 Task: Find connections with filter location Rājpura with filter topic #startupswith filter profile language Potuguese with filter current company Allstate India with filter school National Institute of Technology Karnataka with filter industry Photography with filter service category Commercial Real Estate with filter keywords title Barista
Action: Mouse moved to (553, 55)
Screenshot: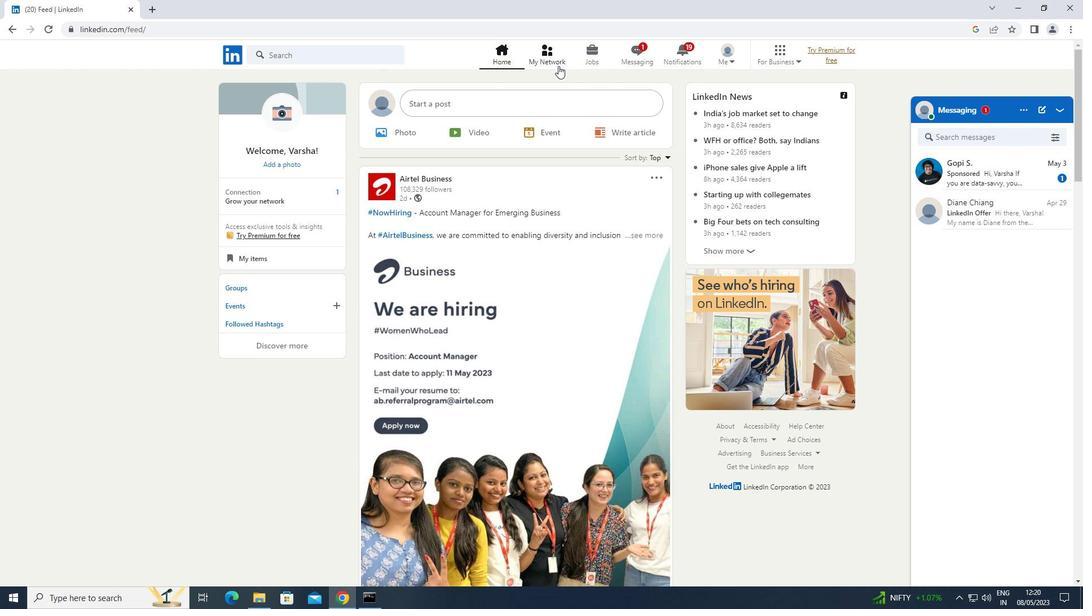 
Action: Mouse pressed left at (553, 55)
Screenshot: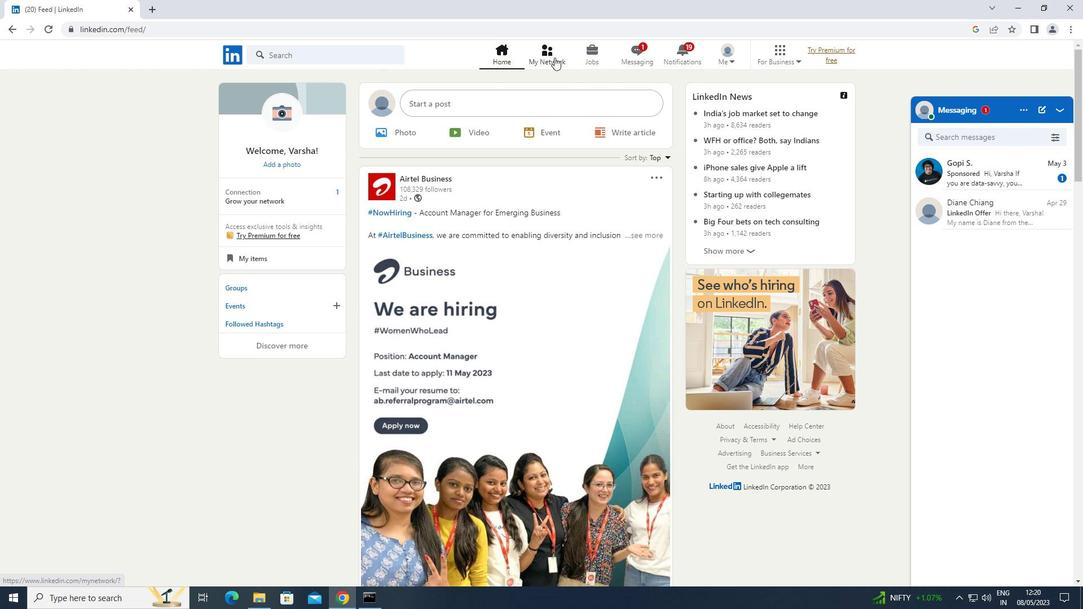 
Action: Mouse moved to (494, 54)
Screenshot: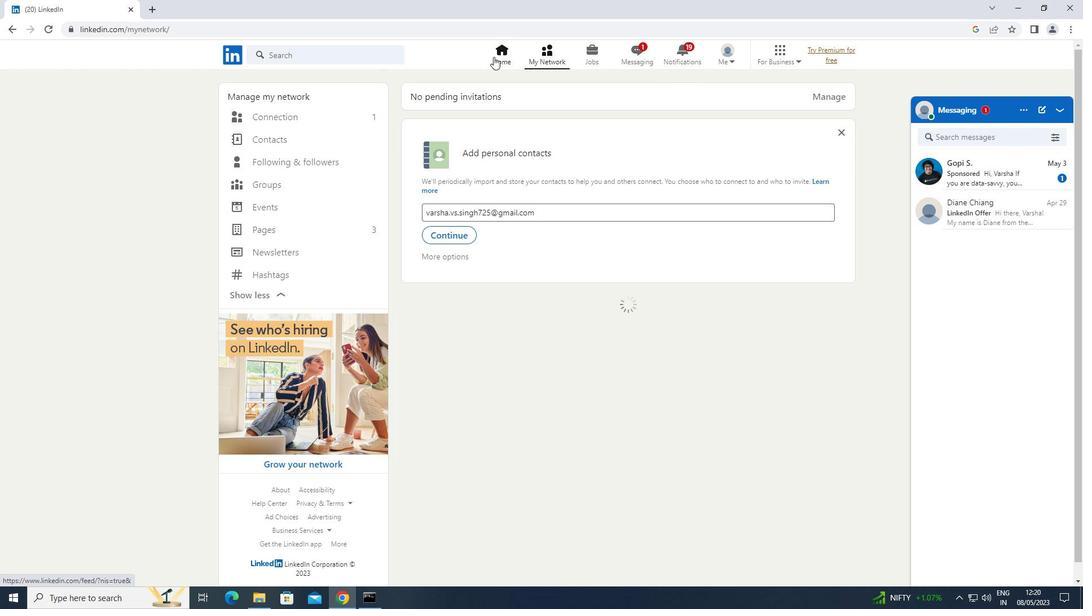 
Action: Mouse pressed left at (494, 54)
Screenshot: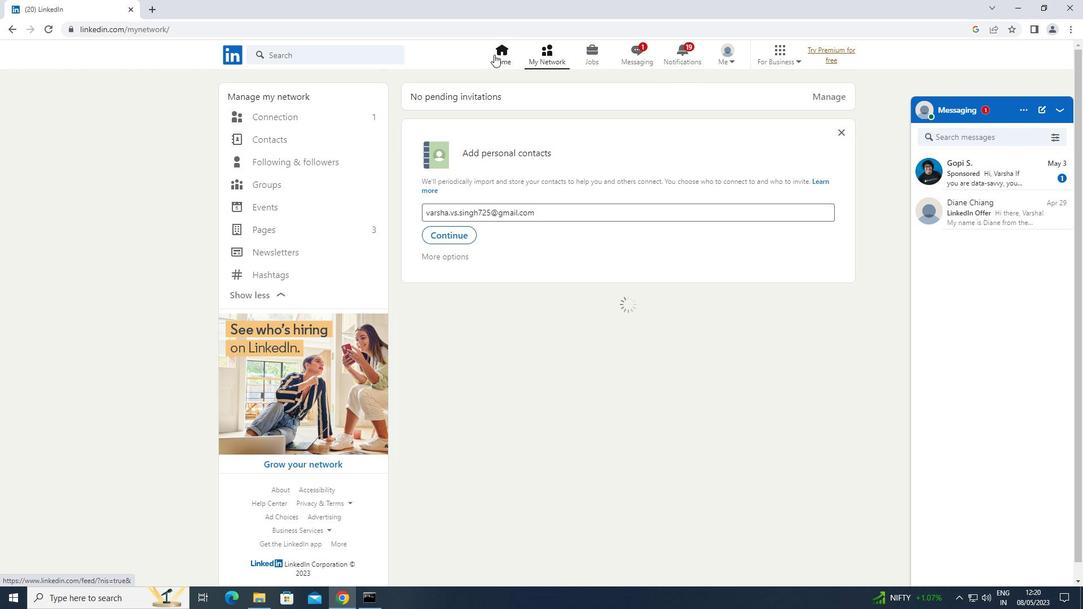 
Action: Mouse moved to (544, 54)
Screenshot: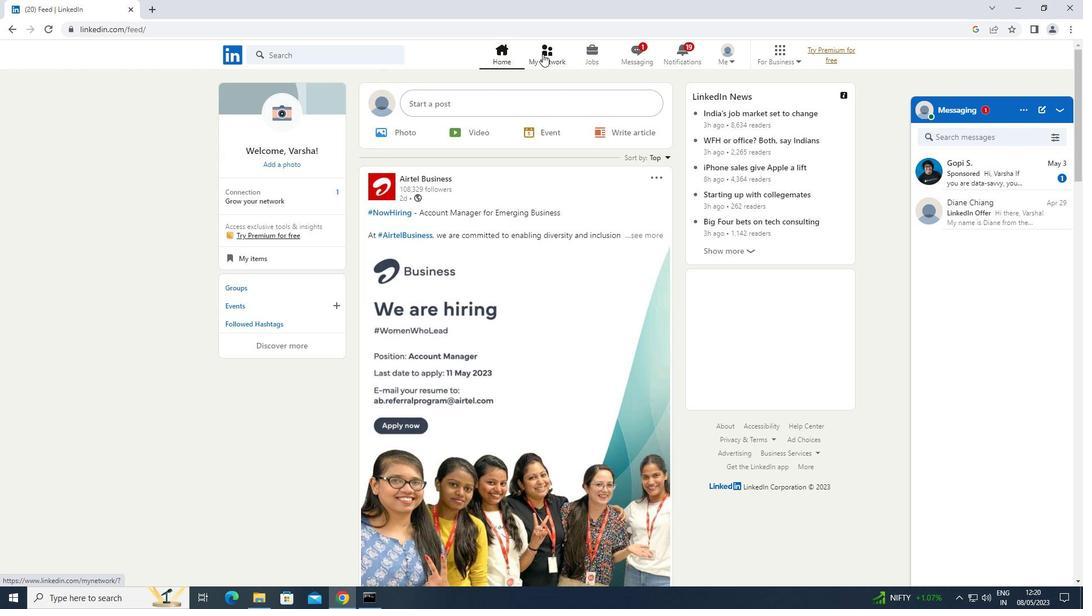 
Action: Mouse pressed left at (544, 54)
Screenshot: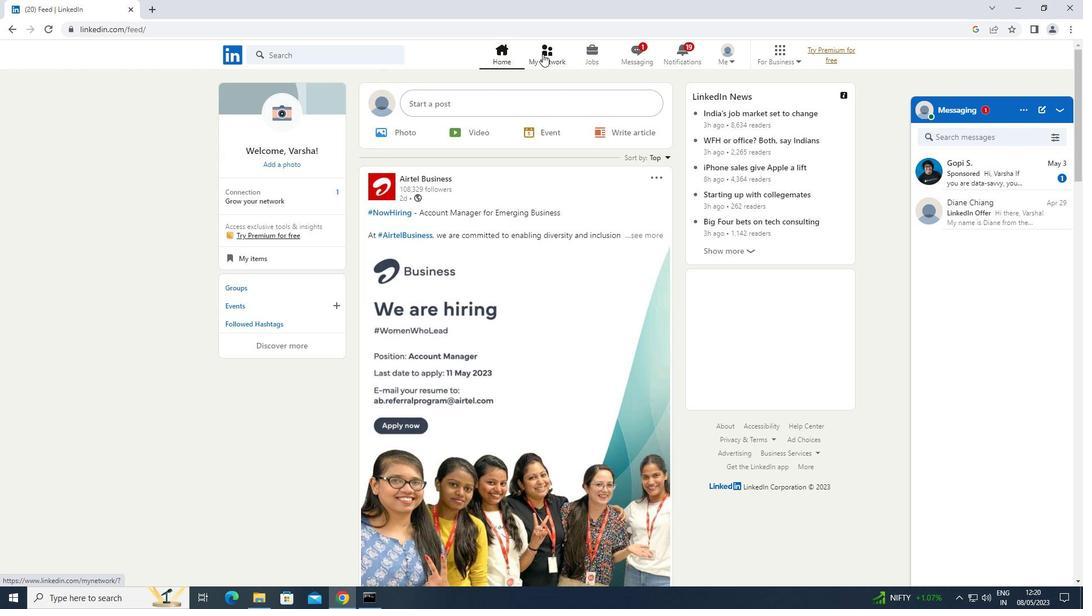 
Action: Mouse moved to (303, 119)
Screenshot: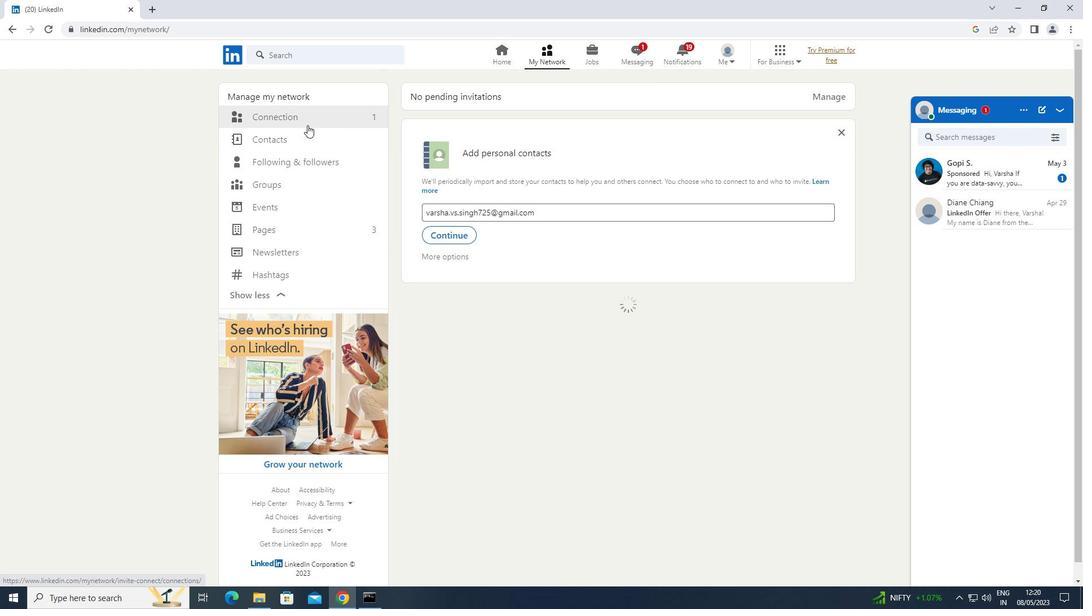 
Action: Mouse pressed left at (303, 119)
Screenshot: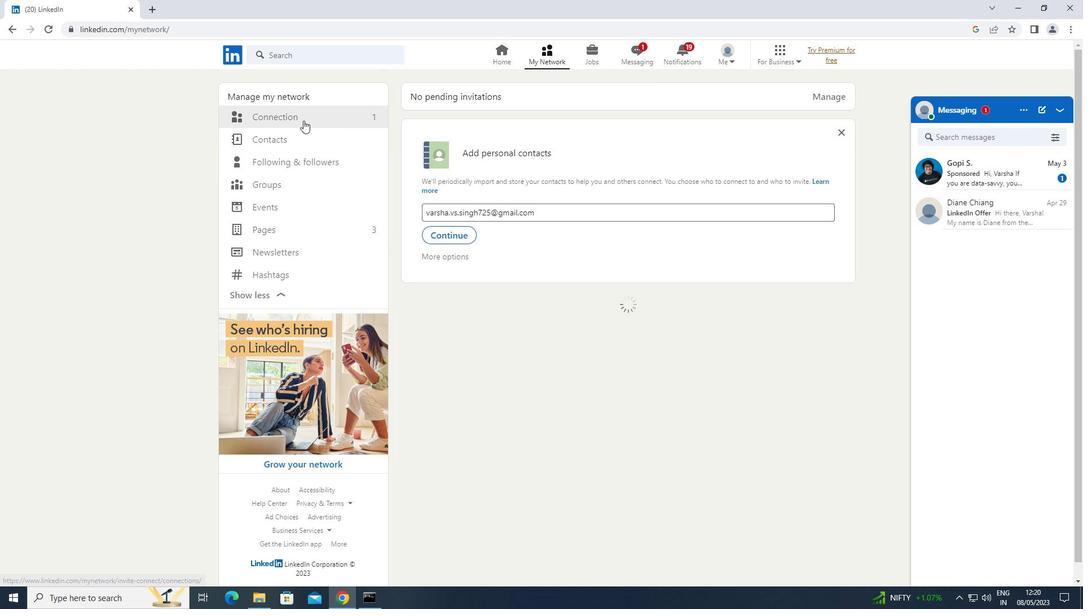 
Action: Mouse moved to (641, 116)
Screenshot: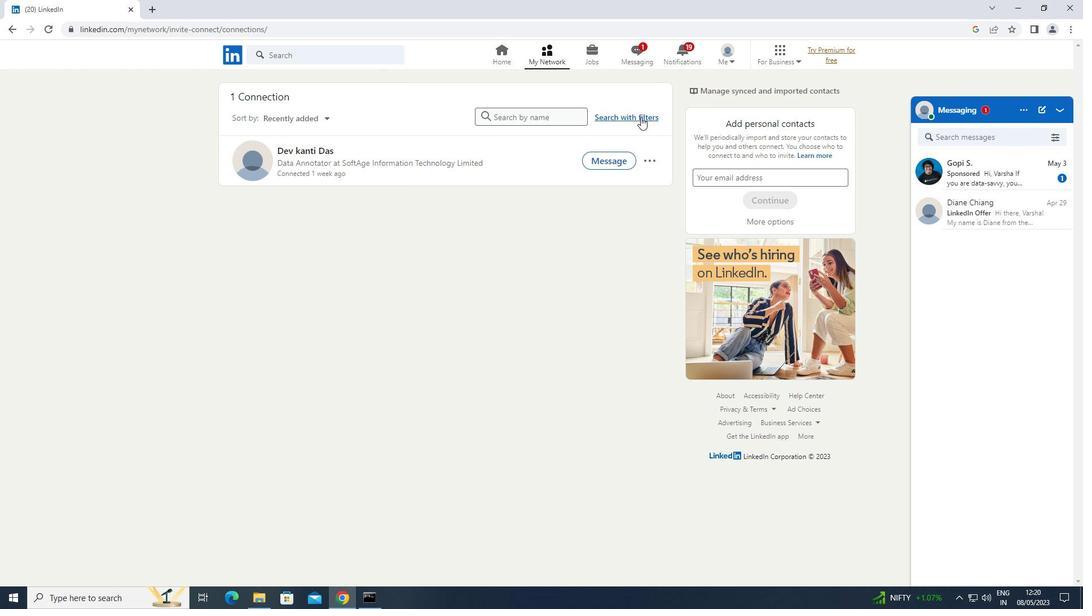 
Action: Mouse pressed left at (641, 116)
Screenshot: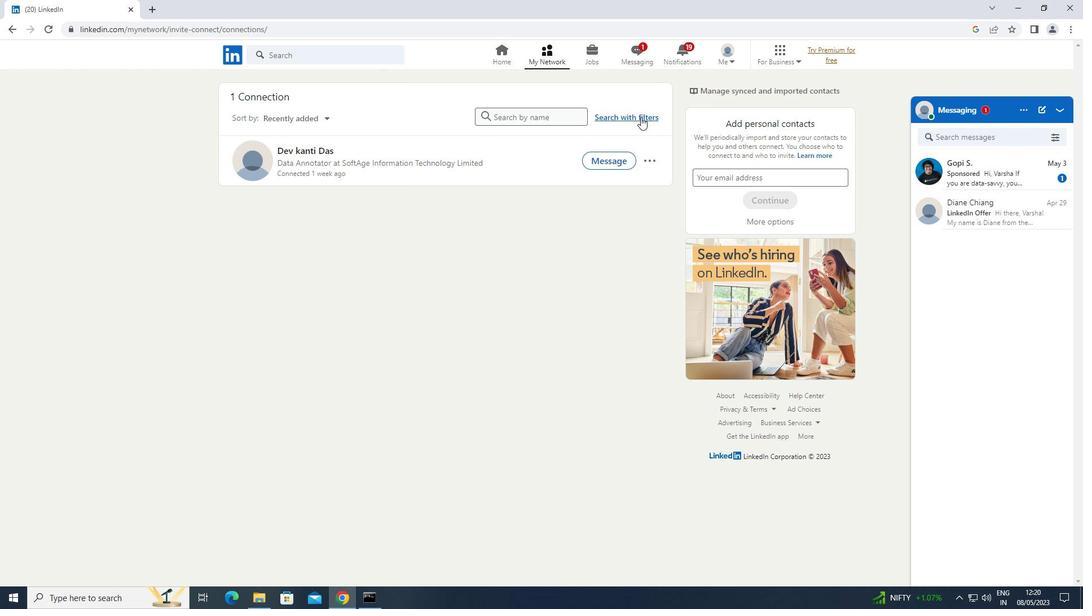 
Action: Mouse moved to (581, 86)
Screenshot: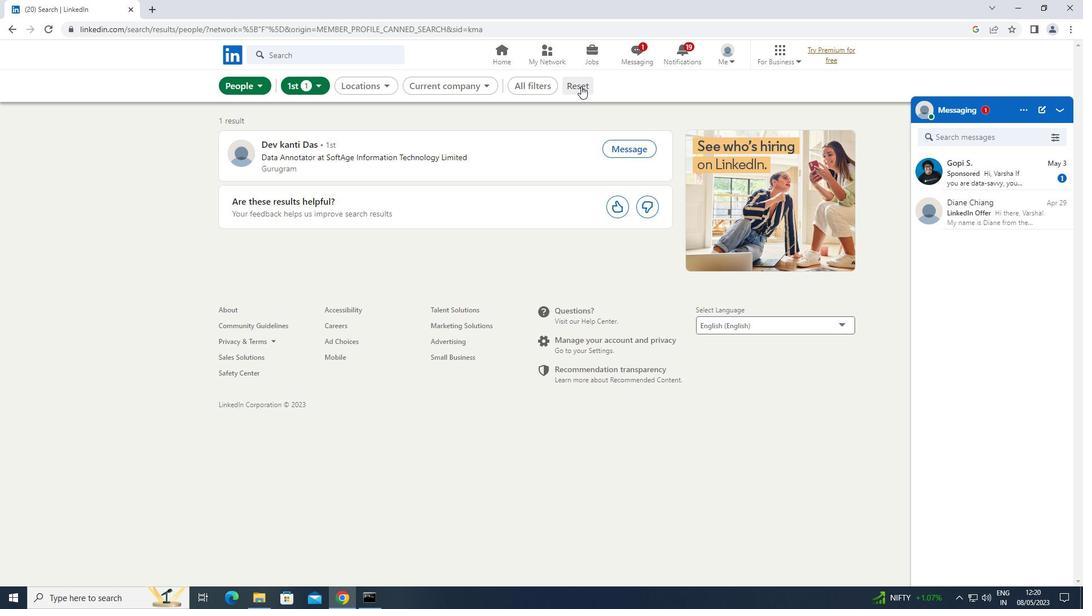 
Action: Mouse pressed left at (581, 86)
Screenshot: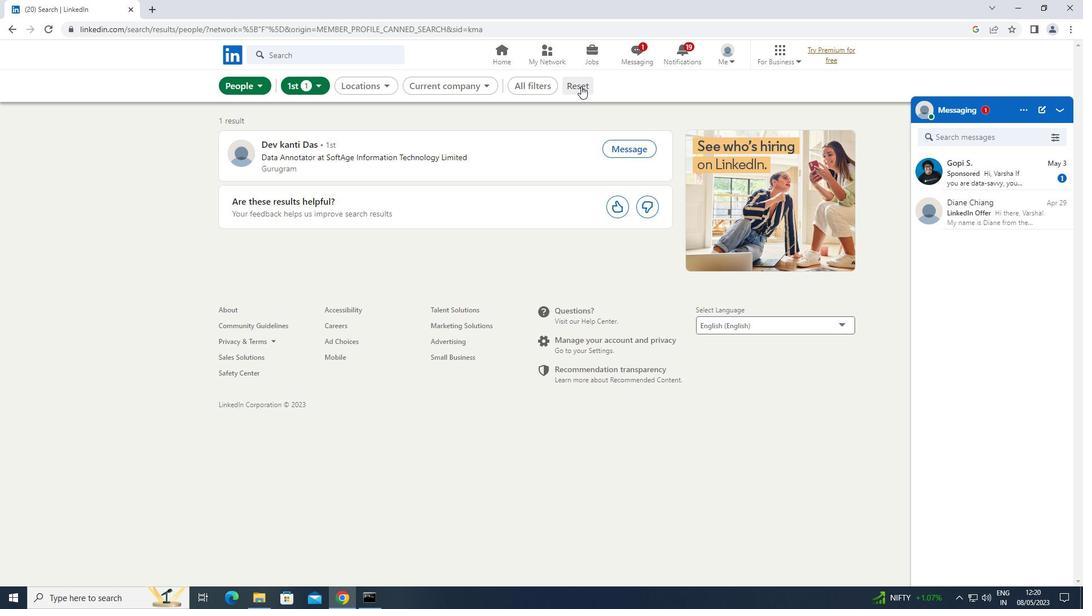 
Action: Mouse moved to (571, 85)
Screenshot: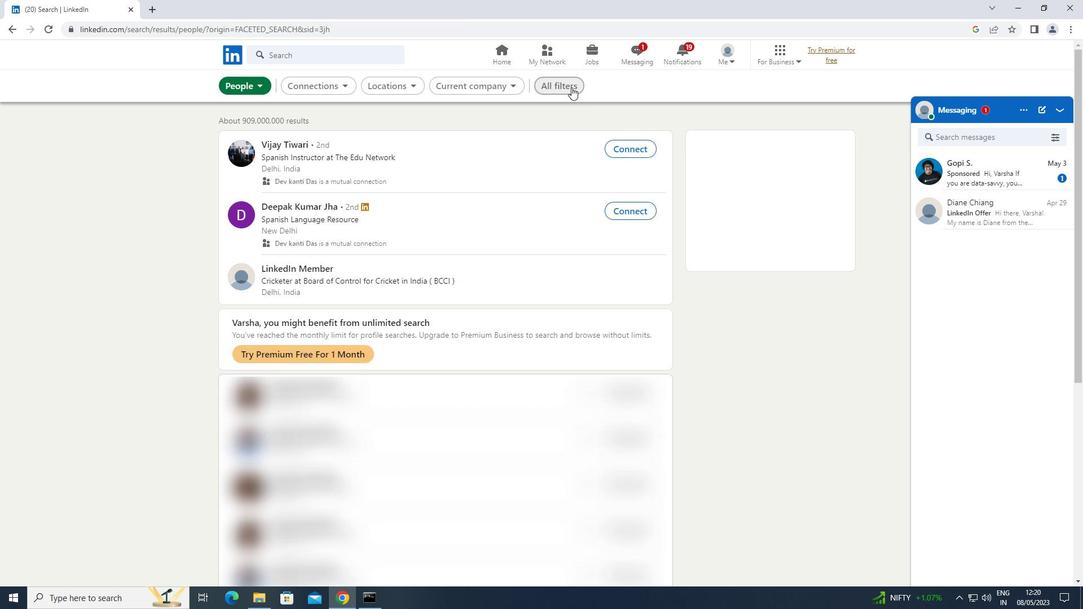 
Action: Mouse pressed left at (571, 85)
Screenshot: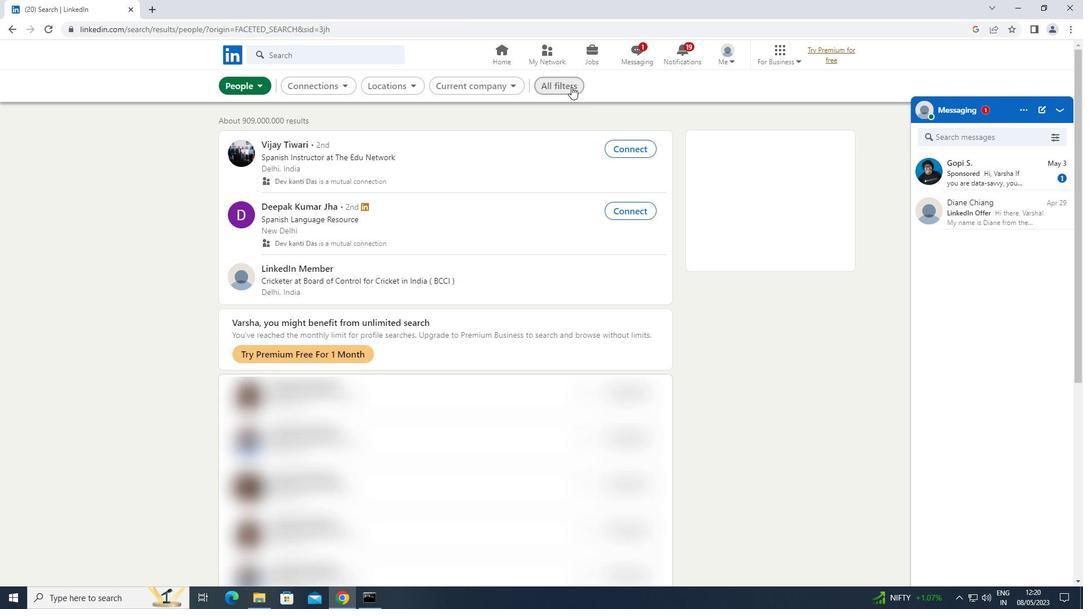 
Action: Mouse moved to (921, 315)
Screenshot: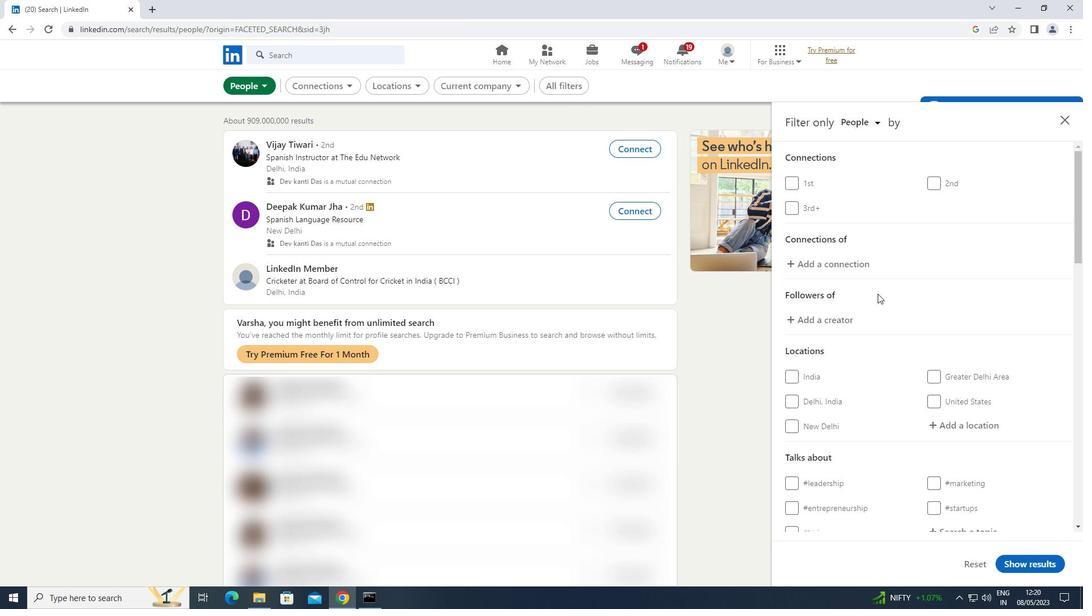 
Action: Mouse scrolled (921, 314) with delta (0, 0)
Screenshot: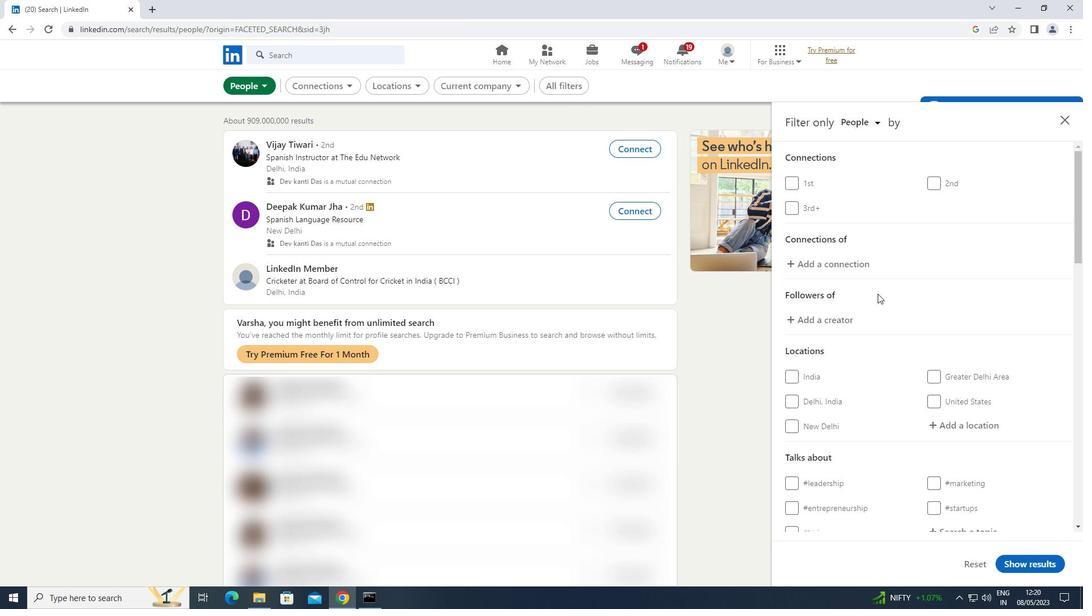 
Action: Mouse moved to (923, 318)
Screenshot: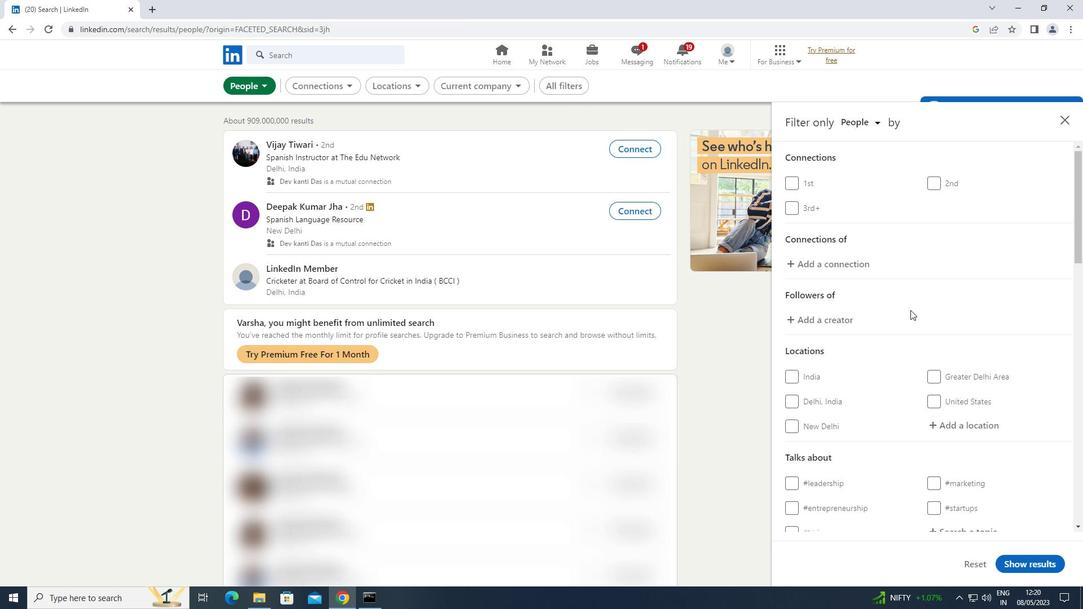 
Action: Mouse scrolled (923, 317) with delta (0, 0)
Screenshot: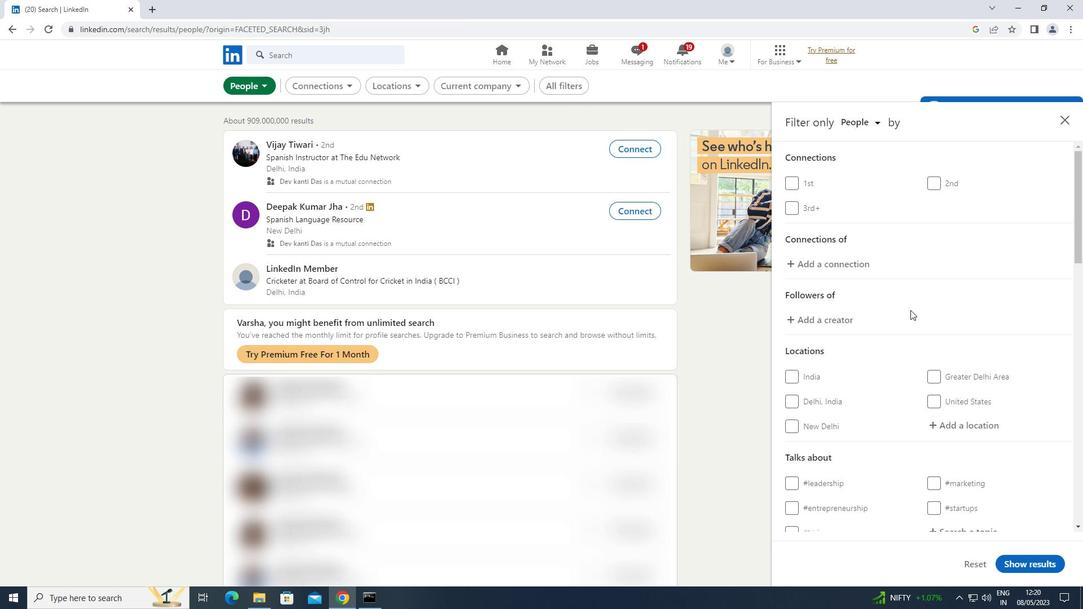 
Action: Mouse moved to (970, 312)
Screenshot: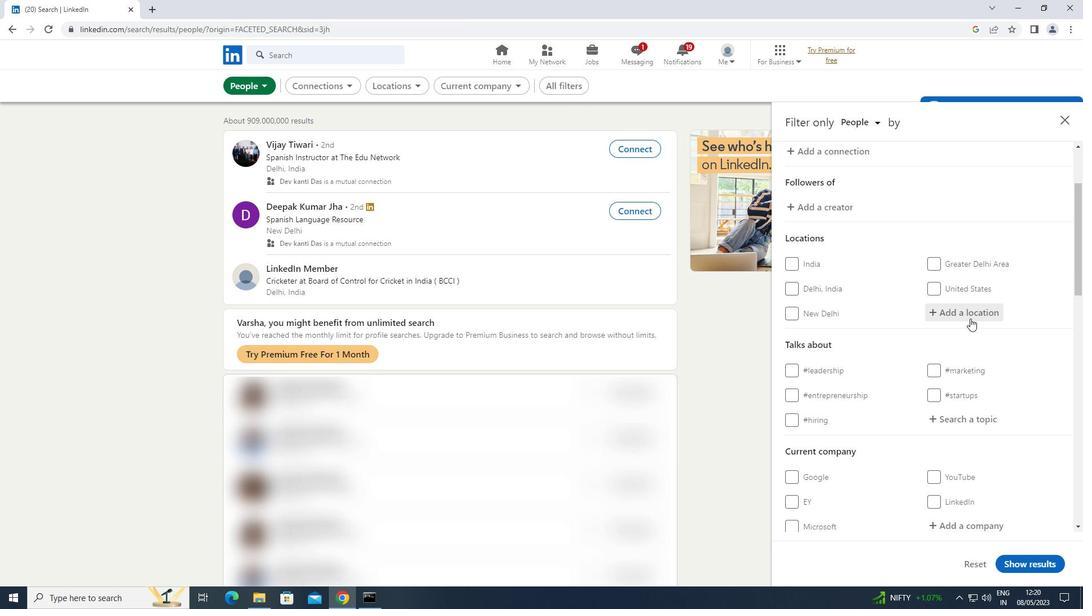 
Action: Mouse pressed left at (970, 312)
Screenshot: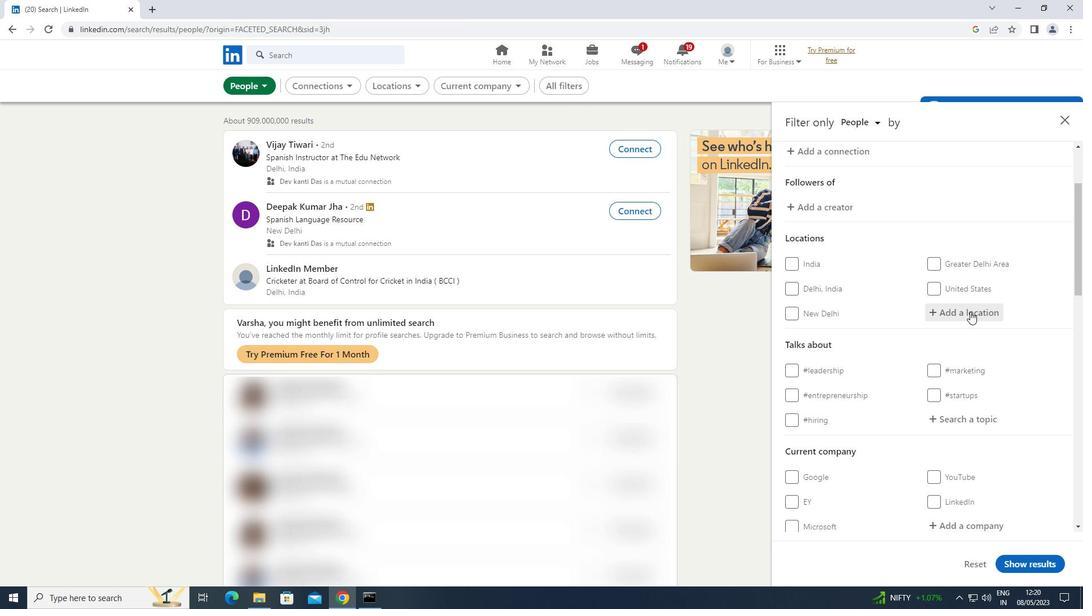 
Action: Key pressed <Key.shift>RAJPURA
Screenshot: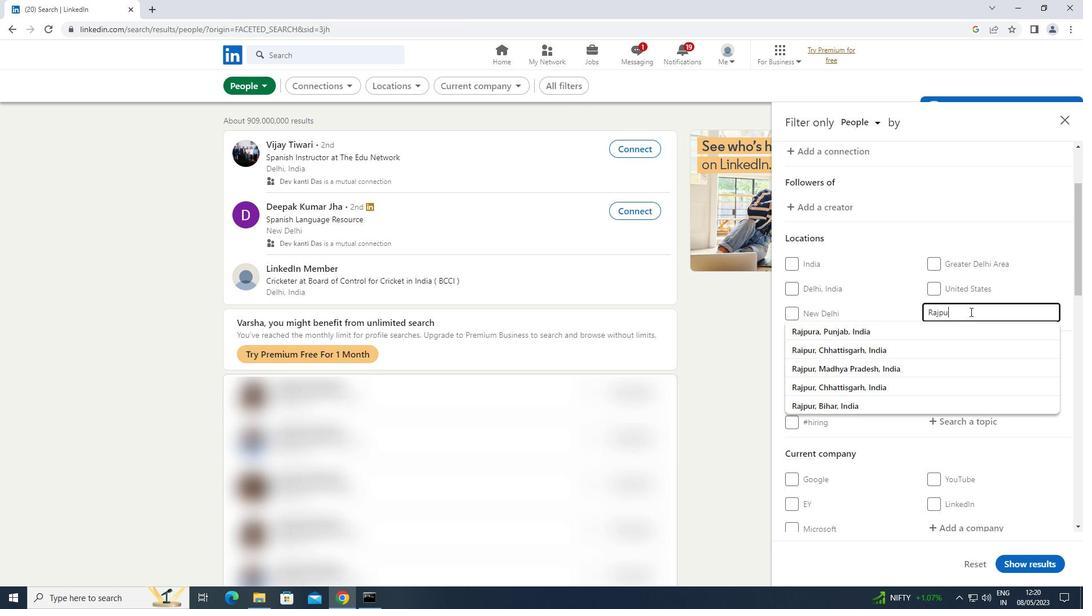 
Action: Mouse moved to (940, 424)
Screenshot: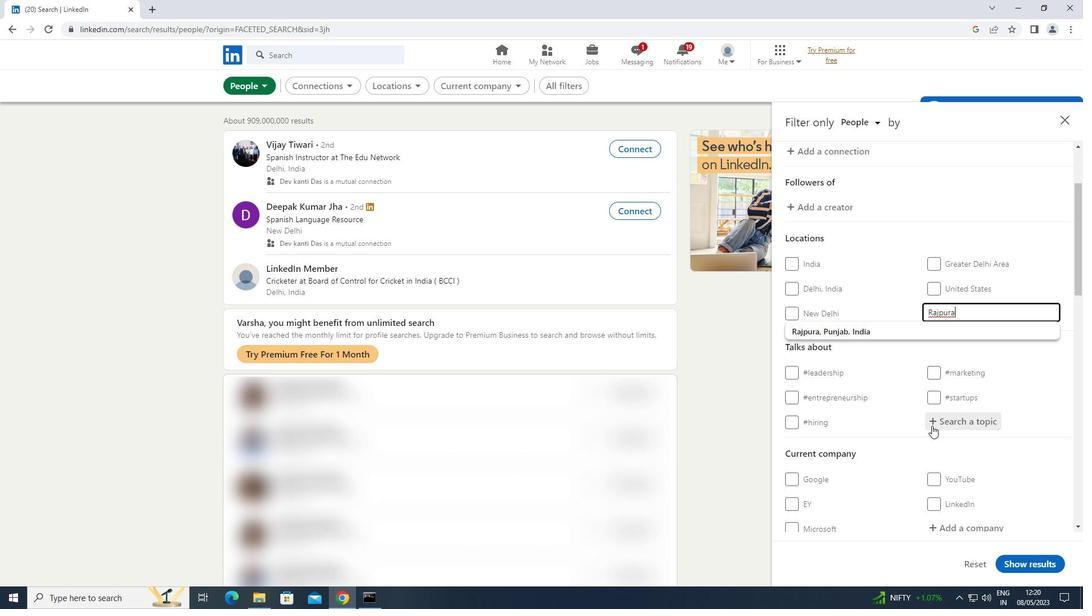 
Action: Mouse pressed left at (940, 424)
Screenshot: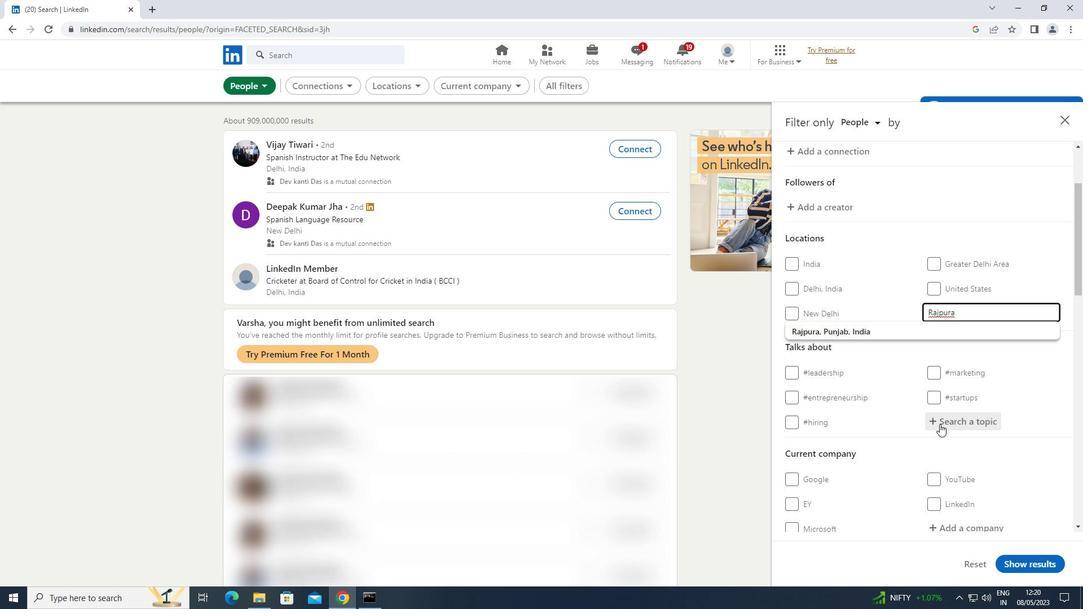 
Action: Key pressed STARTUPS
Screenshot: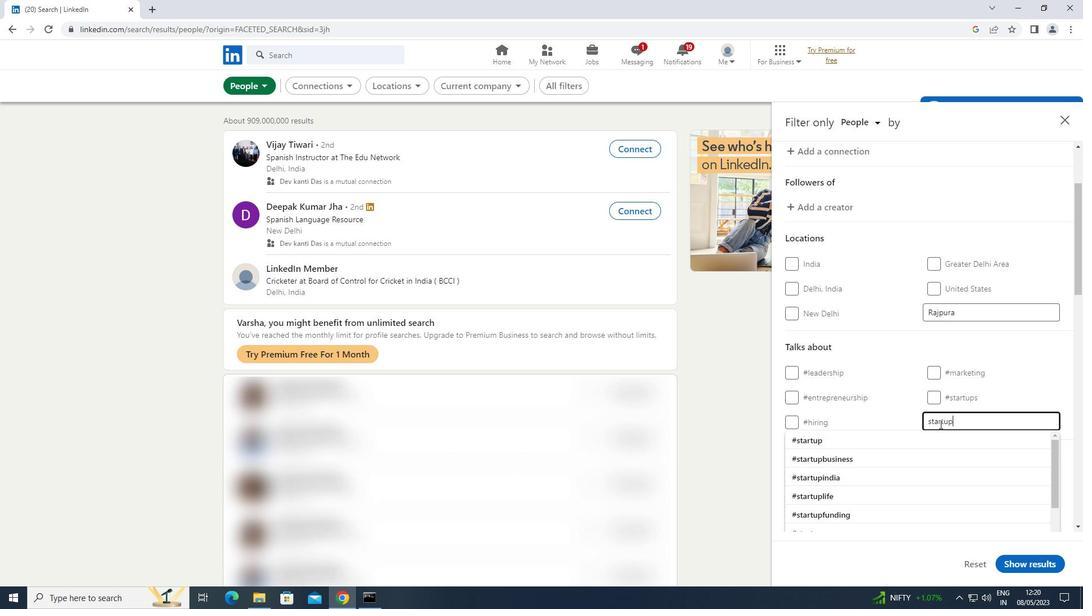 
Action: Mouse moved to (807, 434)
Screenshot: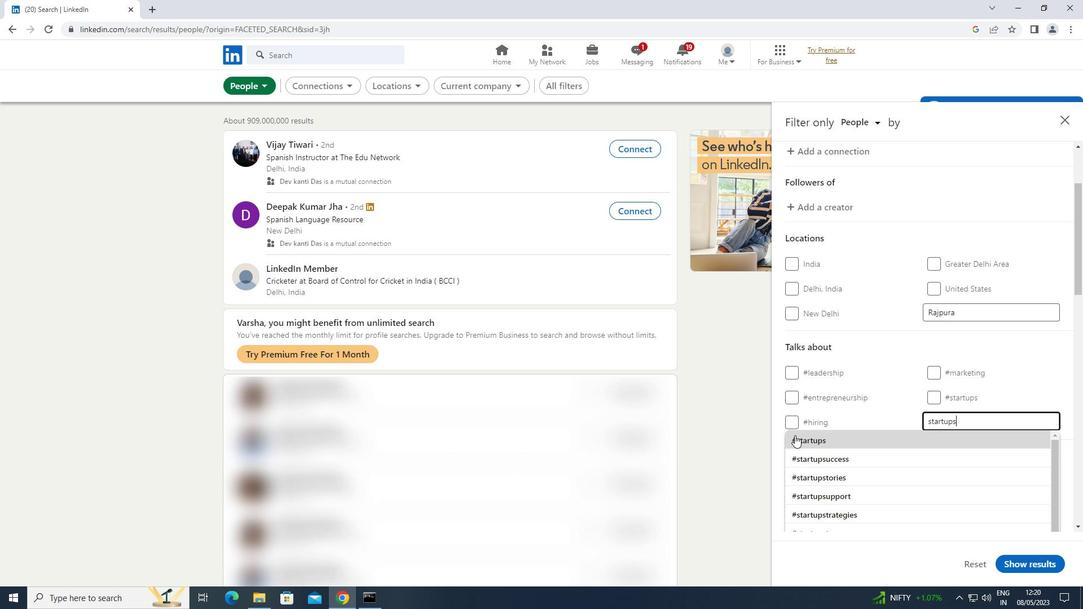 
Action: Mouse pressed left at (807, 434)
Screenshot: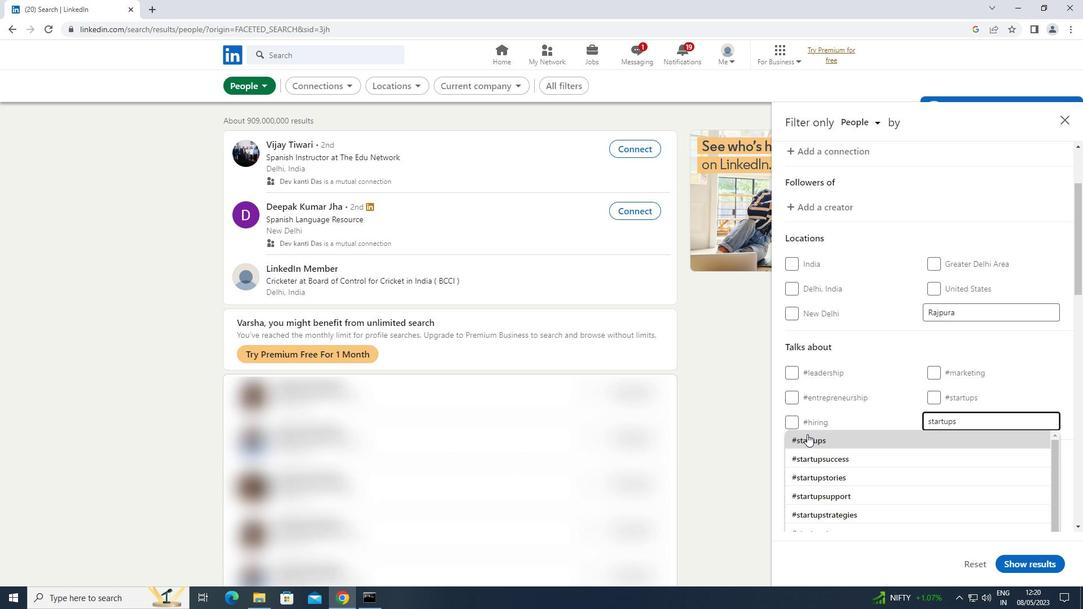 
Action: Mouse moved to (852, 454)
Screenshot: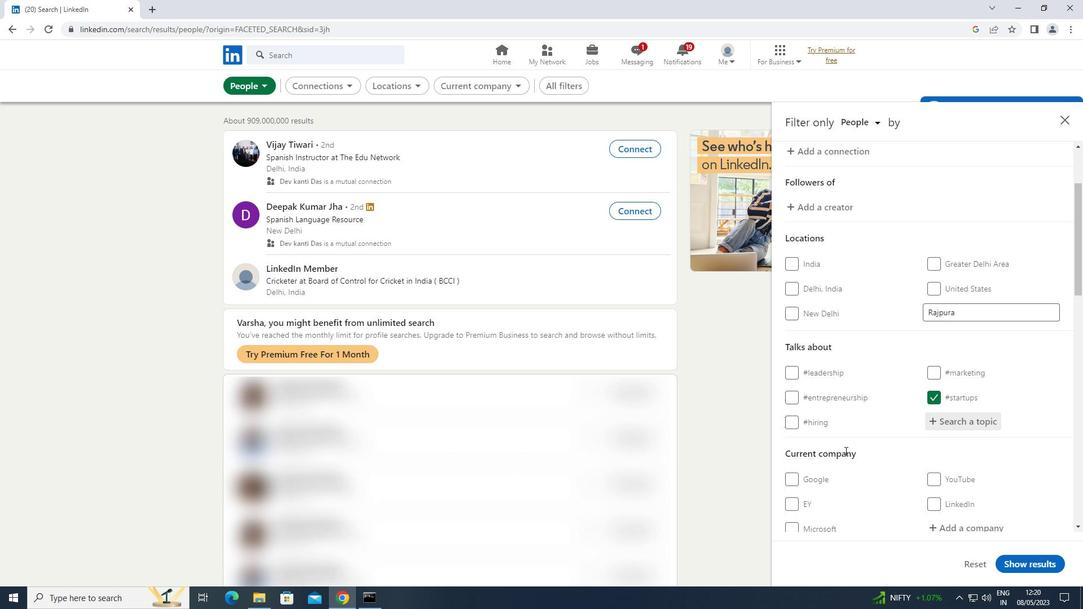 
Action: Mouse scrolled (852, 453) with delta (0, 0)
Screenshot: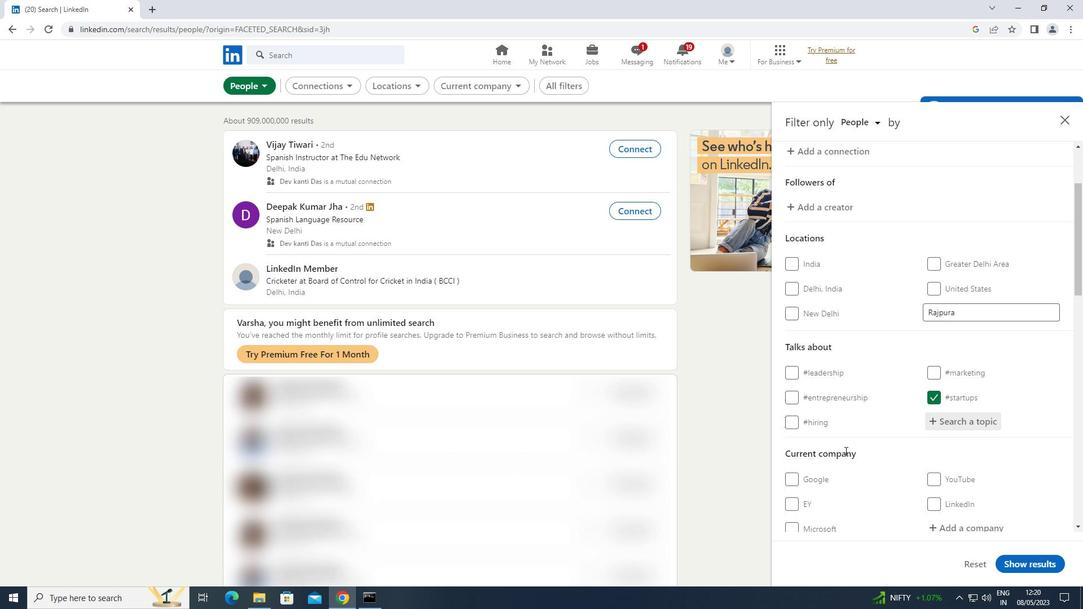 
Action: Mouse moved to (852, 454)
Screenshot: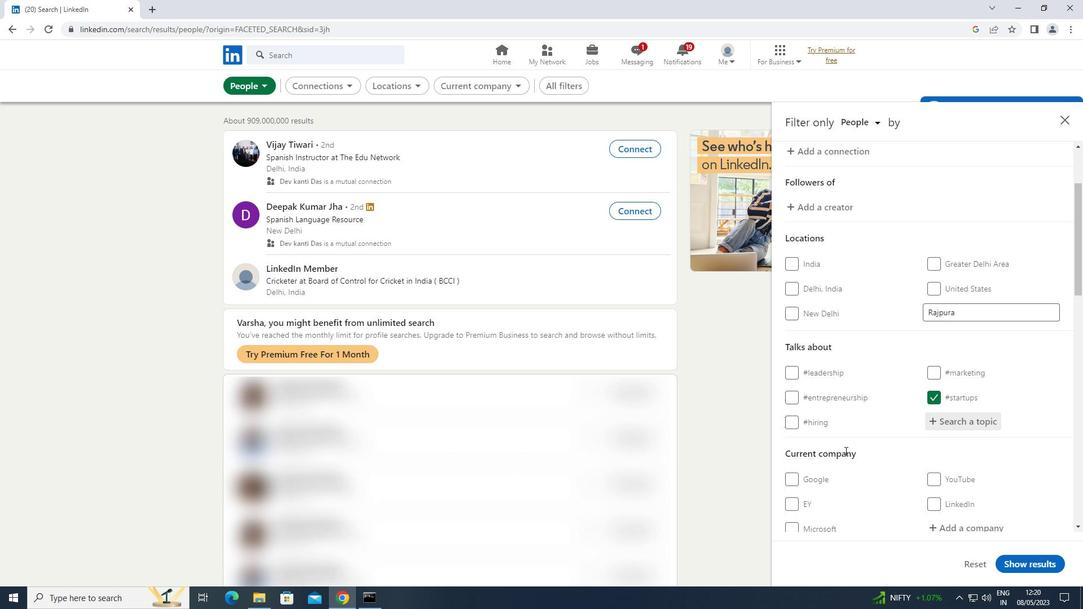 
Action: Mouse scrolled (852, 453) with delta (0, 0)
Screenshot: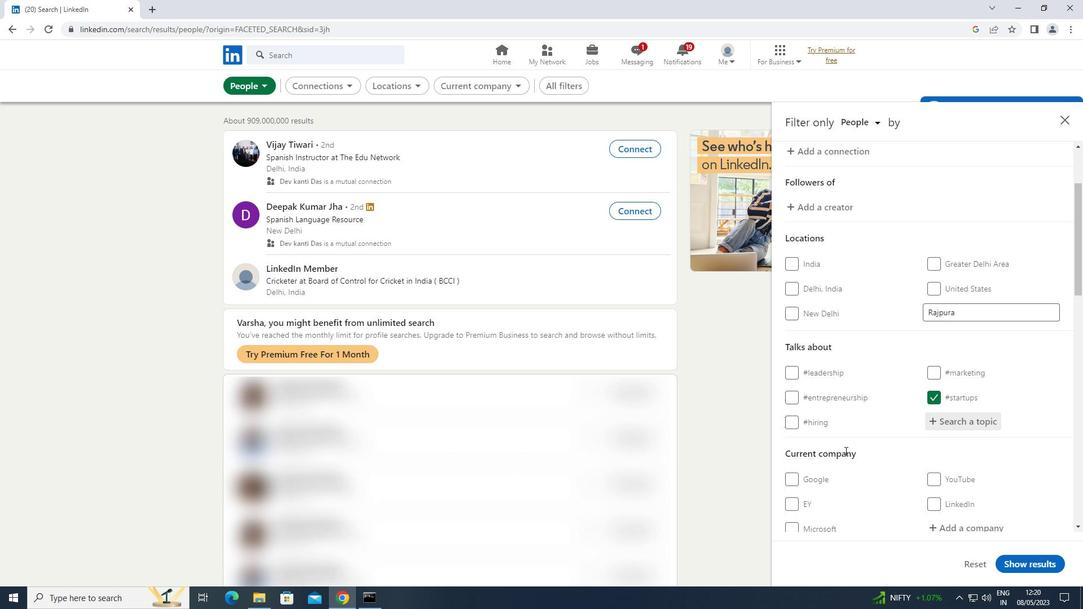 
Action: Mouse moved to (852, 454)
Screenshot: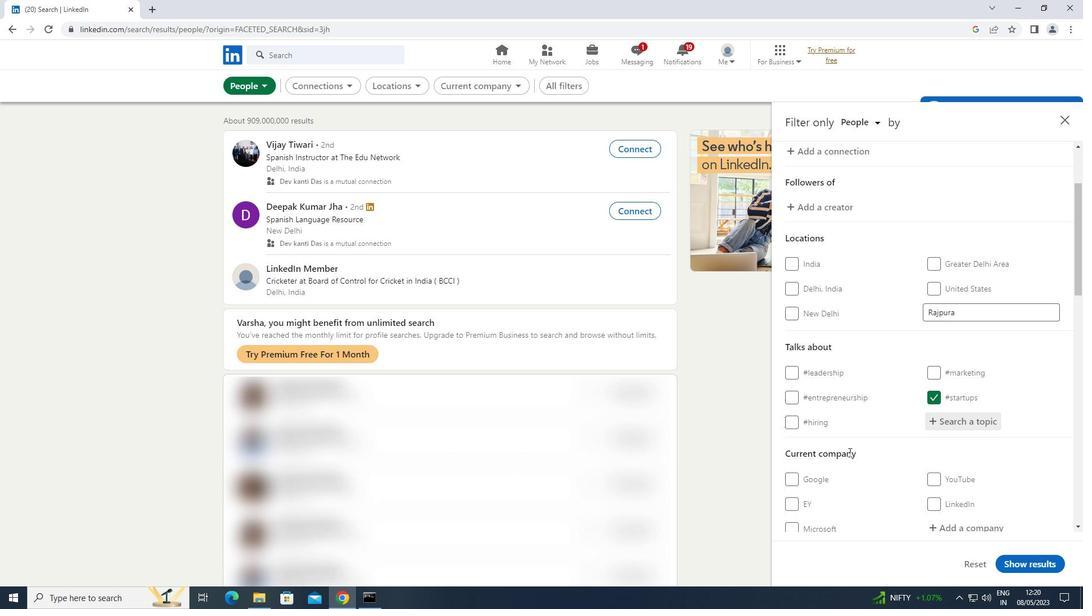 
Action: Mouse scrolled (852, 454) with delta (0, 0)
Screenshot: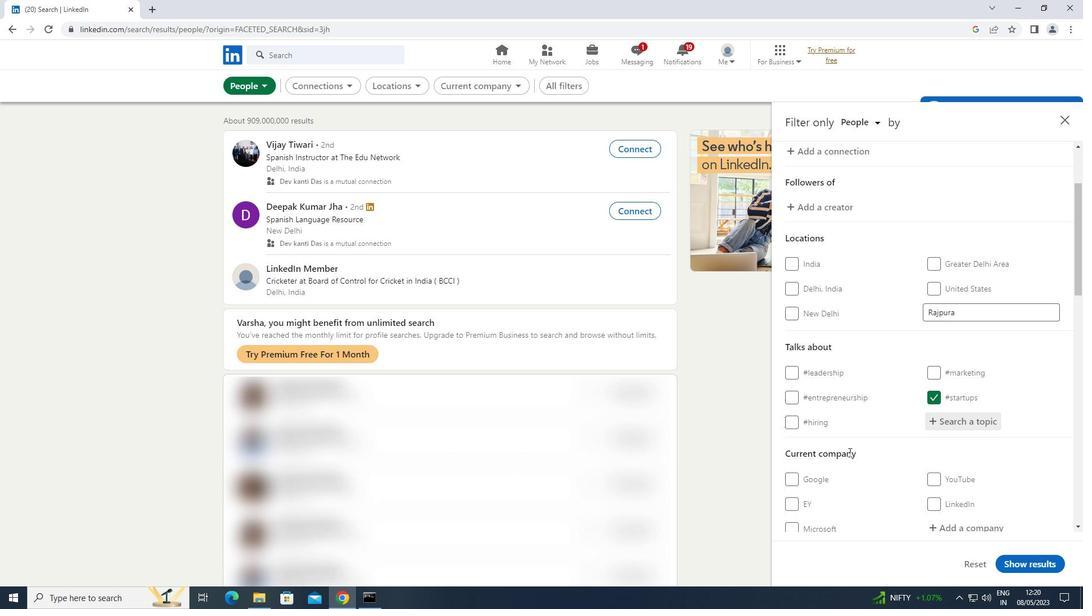
Action: Mouse scrolled (852, 454) with delta (0, 0)
Screenshot: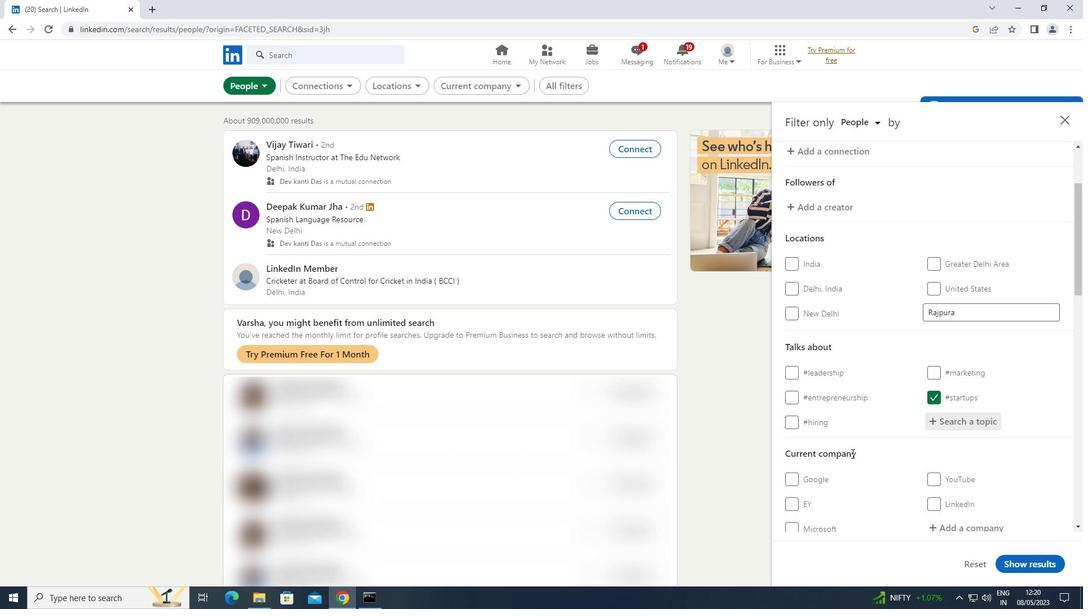 
Action: Mouse scrolled (852, 454) with delta (0, 0)
Screenshot: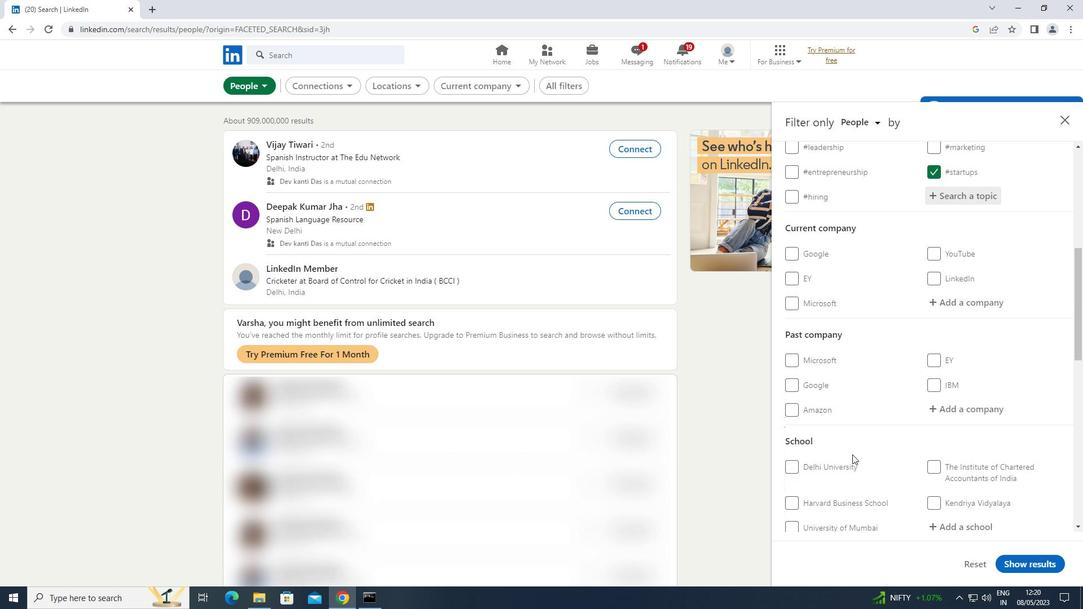 
Action: Mouse scrolled (852, 454) with delta (0, 0)
Screenshot: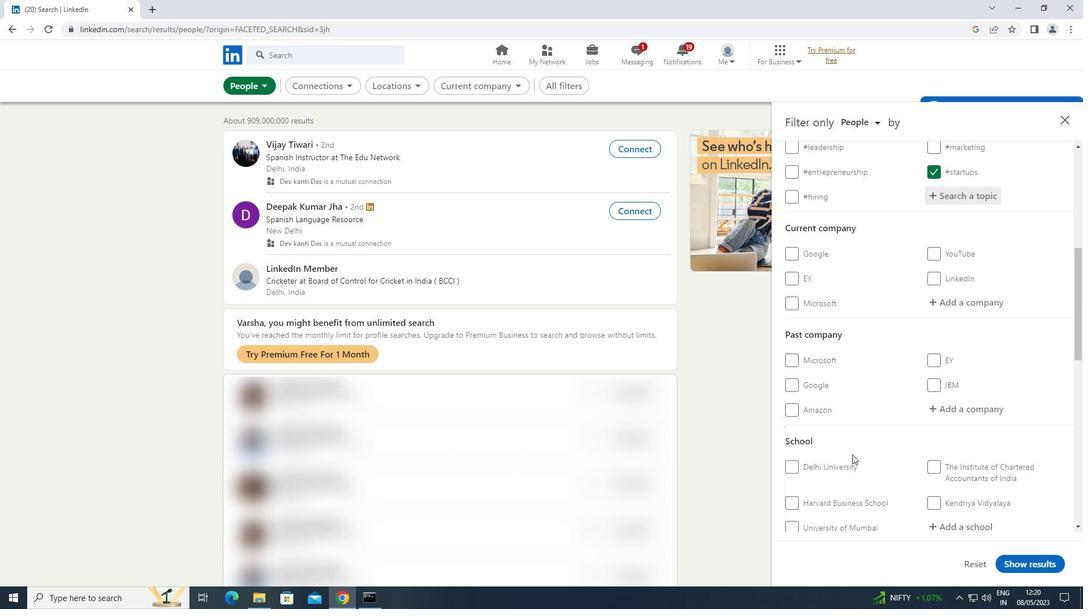 
Action: Mouse scrolled (852, 454) with delta (0, 0)
Screenshot: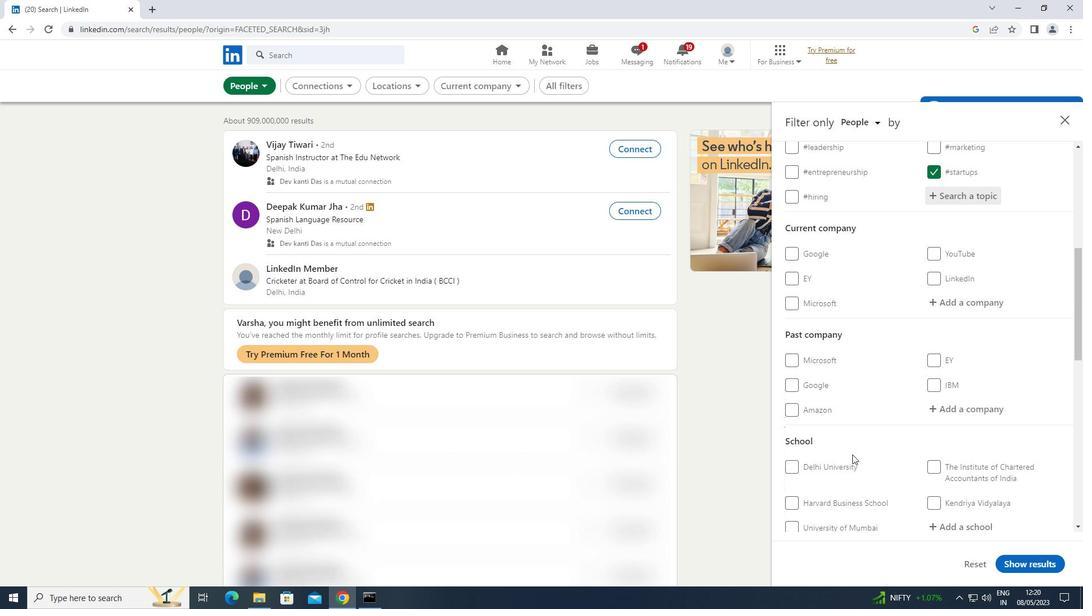 
Action: Mouse moved to (993, 503)
Screenshot: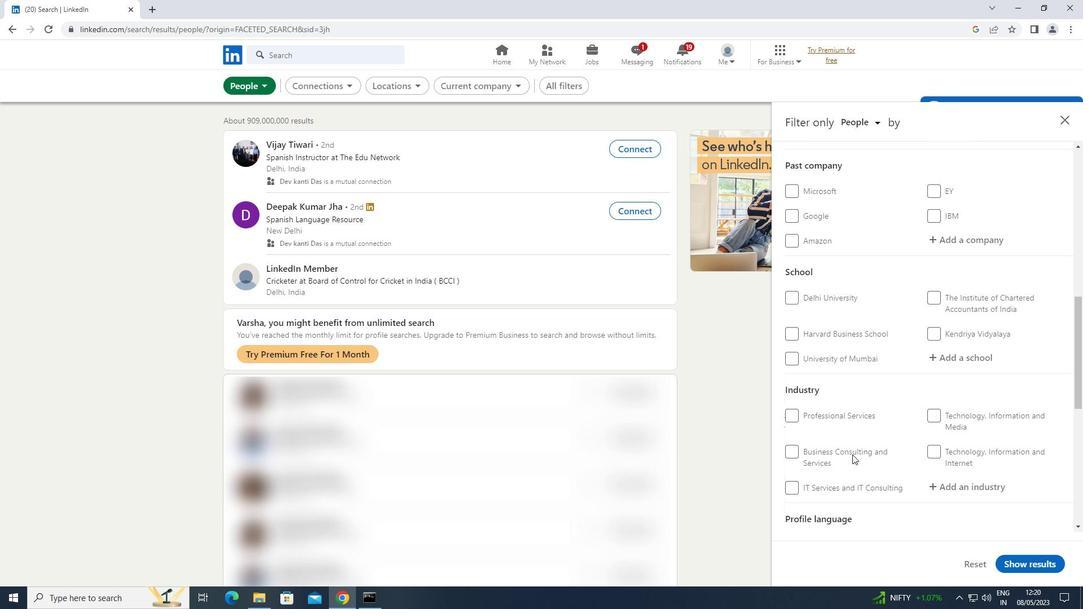
Action: Mouse scrolled (993, 503) with delta (0, 0)
Screenshot: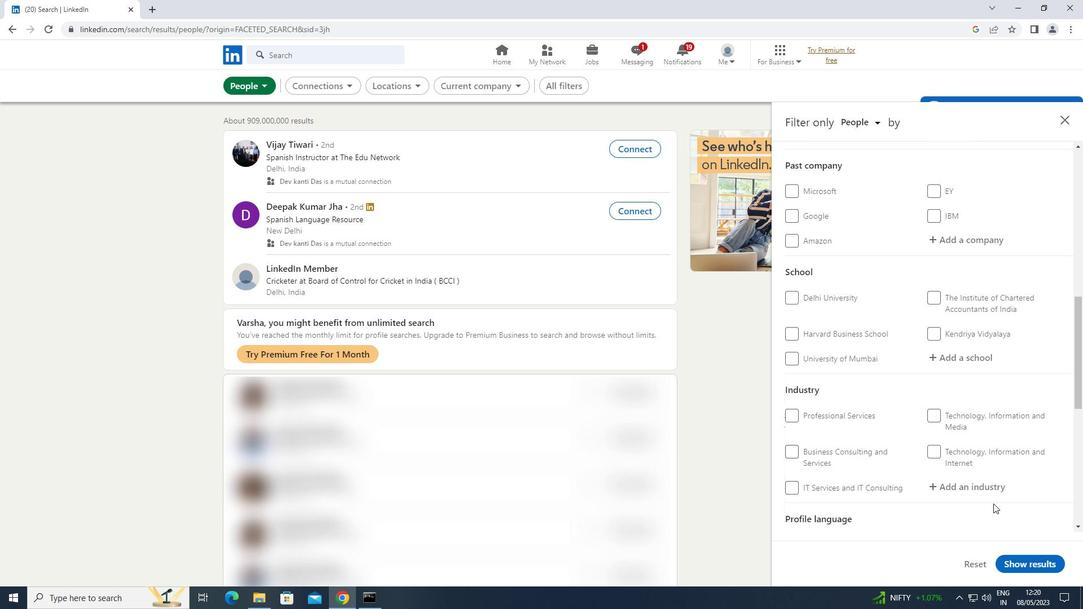 
Action: Mouse scrolled (993, 503) with delta (0, 0)
Screenshot: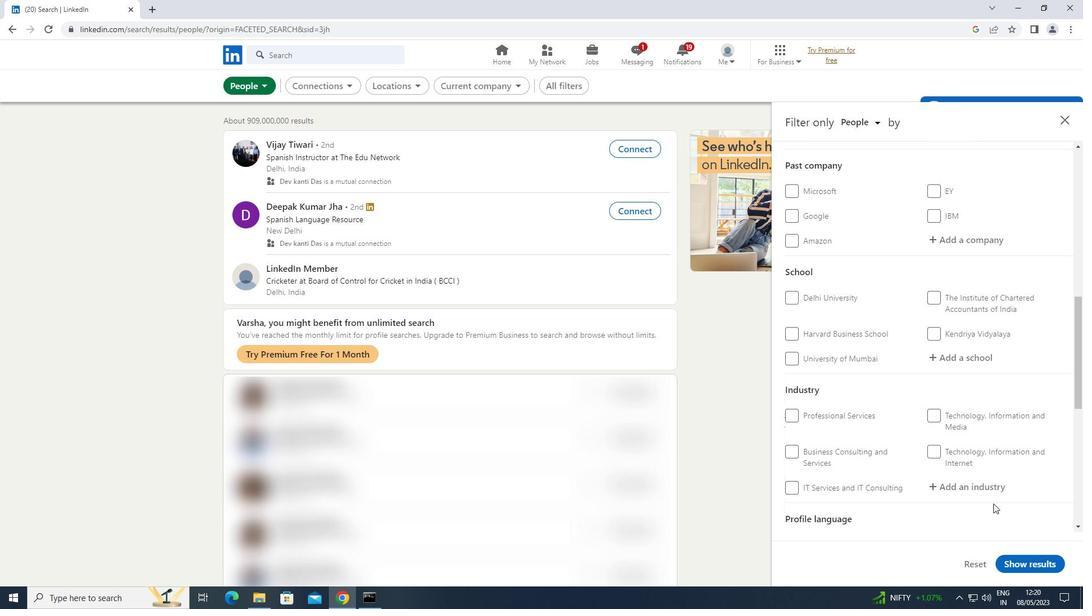 
Action: Mouse moved to (933, 457)
Screenshot: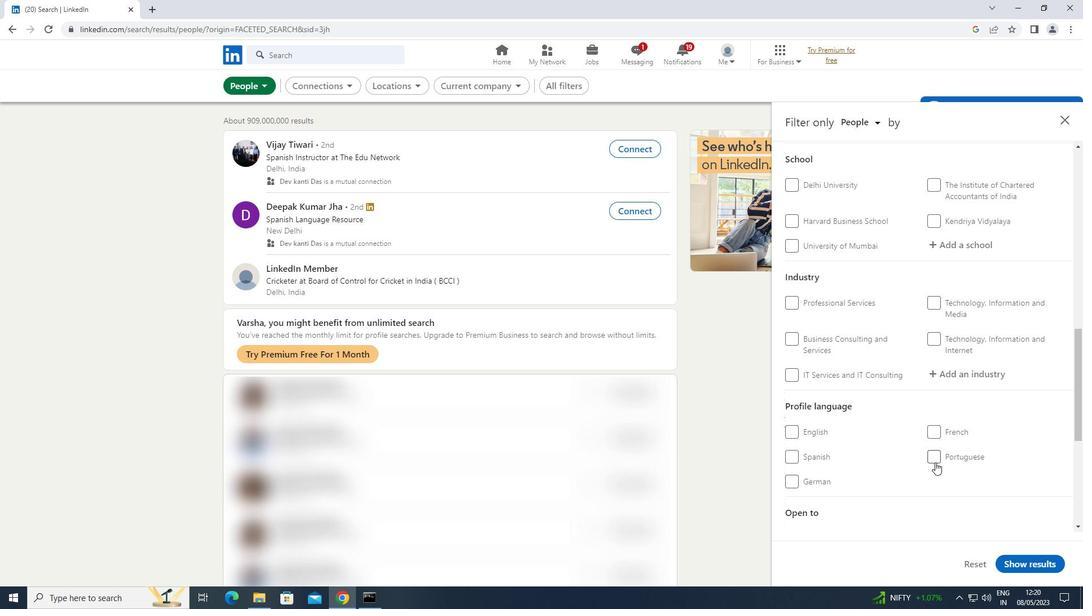 
Action: Mouse pressed left at (933, 457)
Screenshot: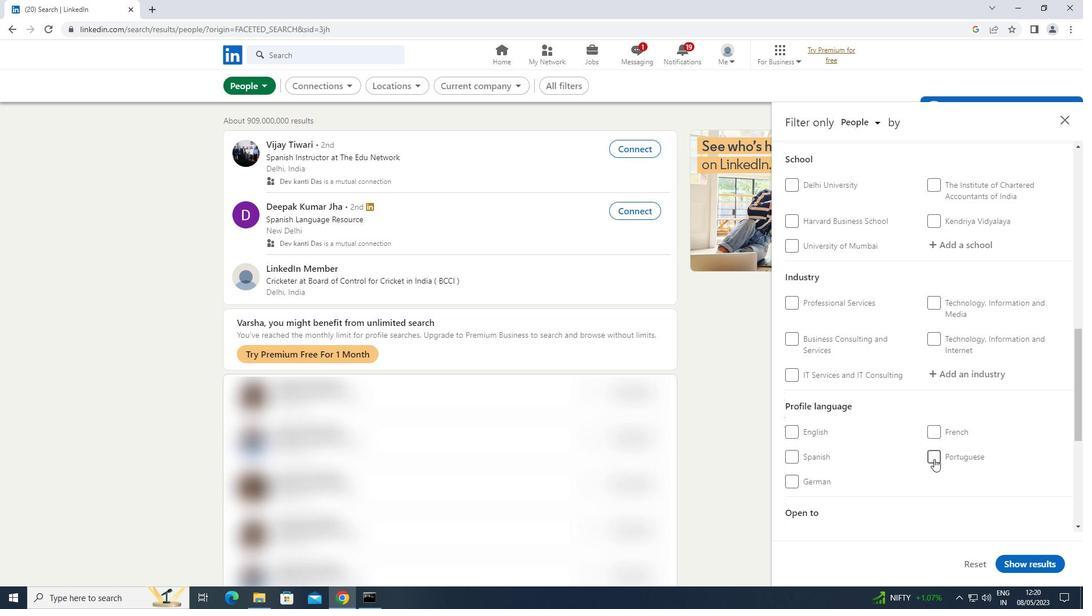 
Action: Mouse moved to (934, 457)
Screenshot: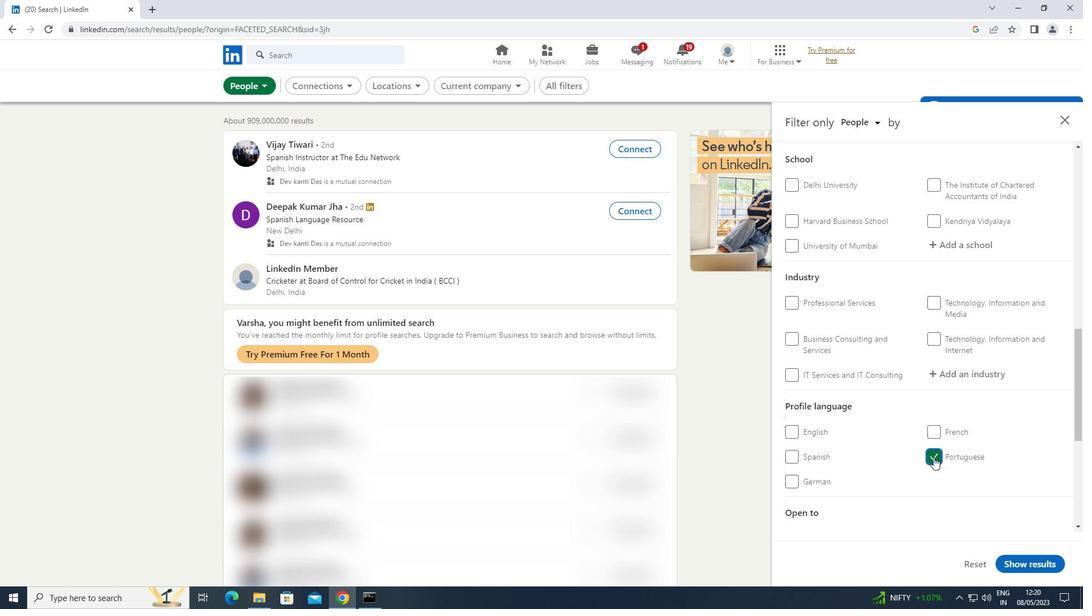 
Action: Mouse scrolled (934, 458) with delta (0, 0)
Screenshot: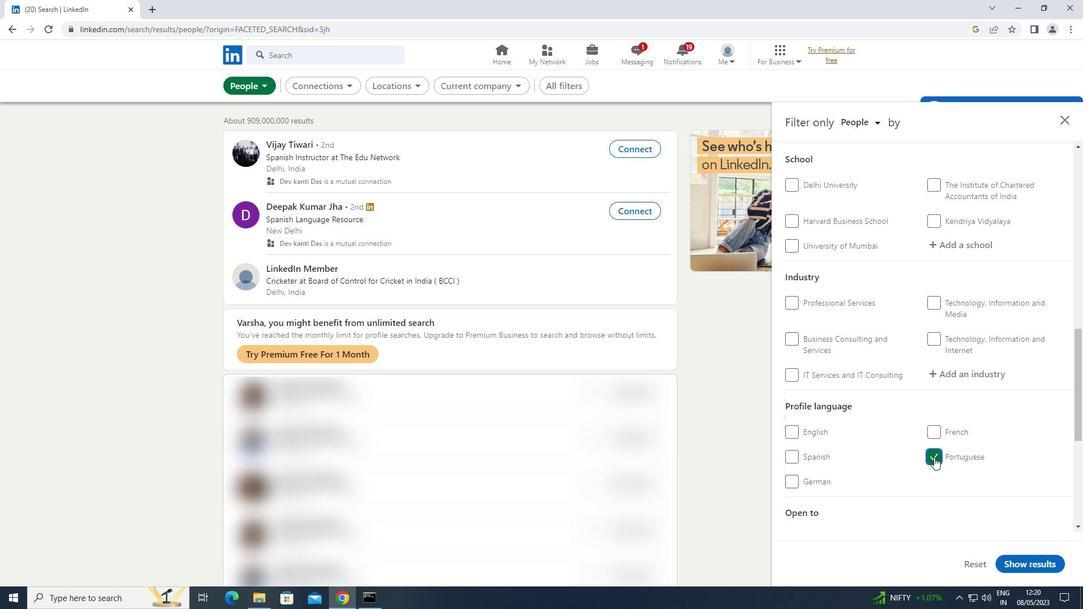 
Action: Mouse scrolled (934, 458) with delta (0, 0)
Screenshot: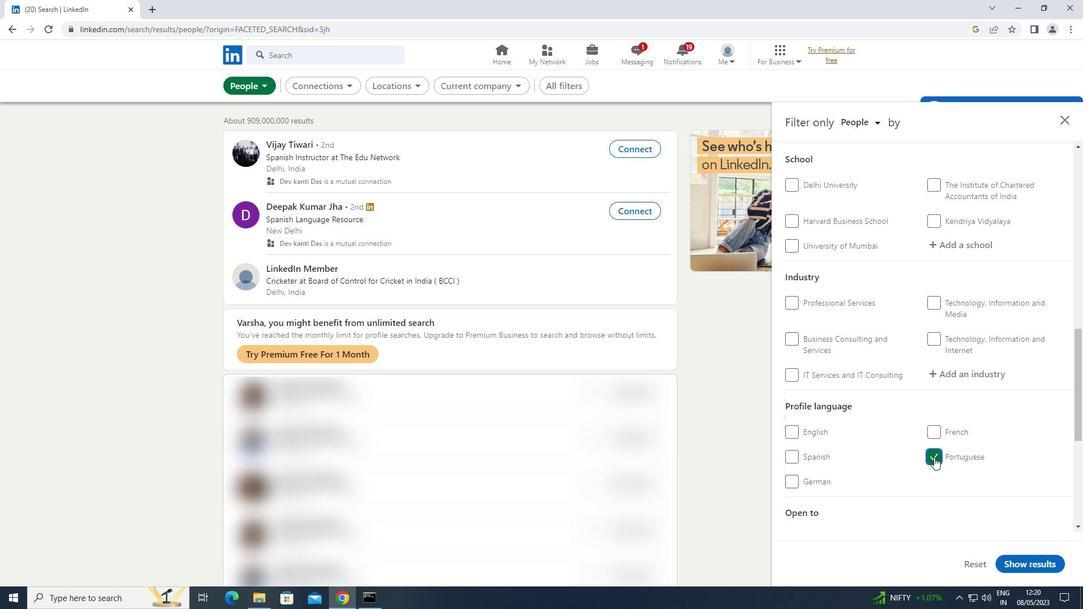 
Action: Mouse scrolled (934, 458) with delta (0, 0)
Screenshot: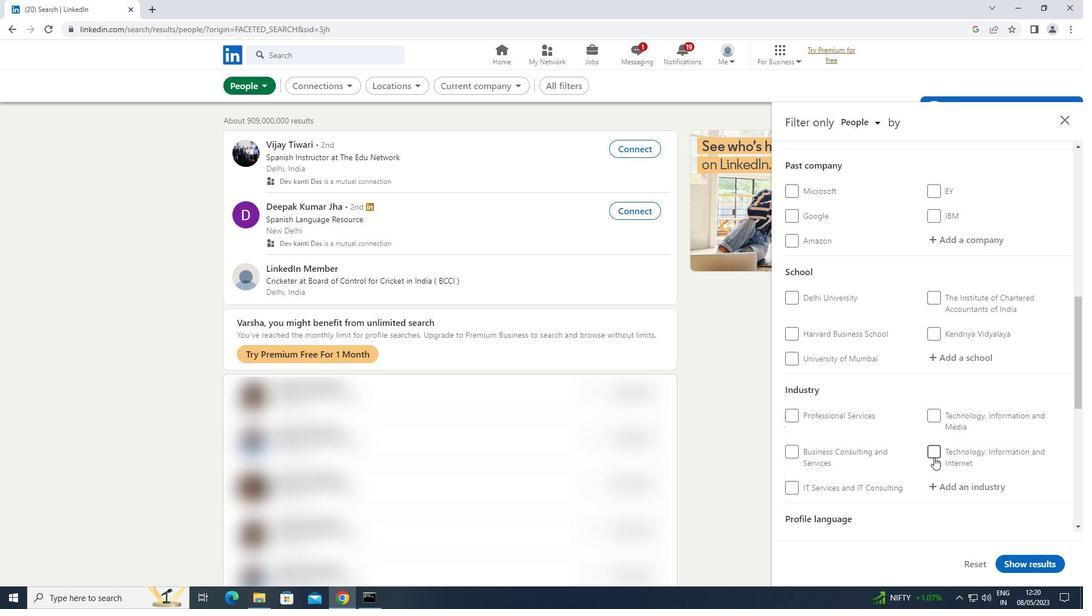 
Action: Mouse scrolled (934, 458) with delta (0, 0)
Screenshot: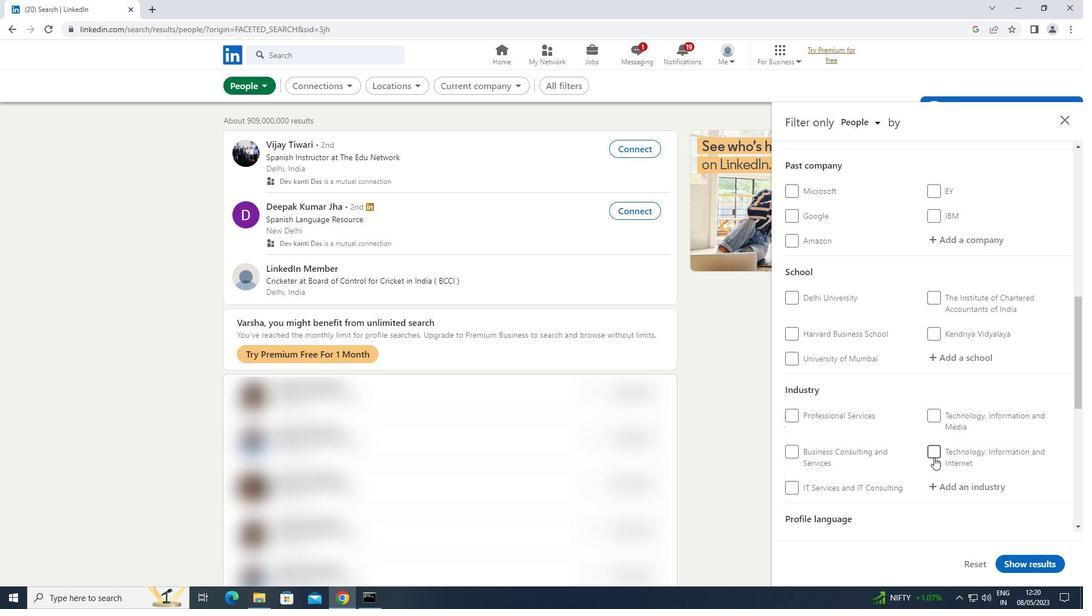 
Action: Mouse scrolled (934, 458) with delta (0, 0)
Screenshot: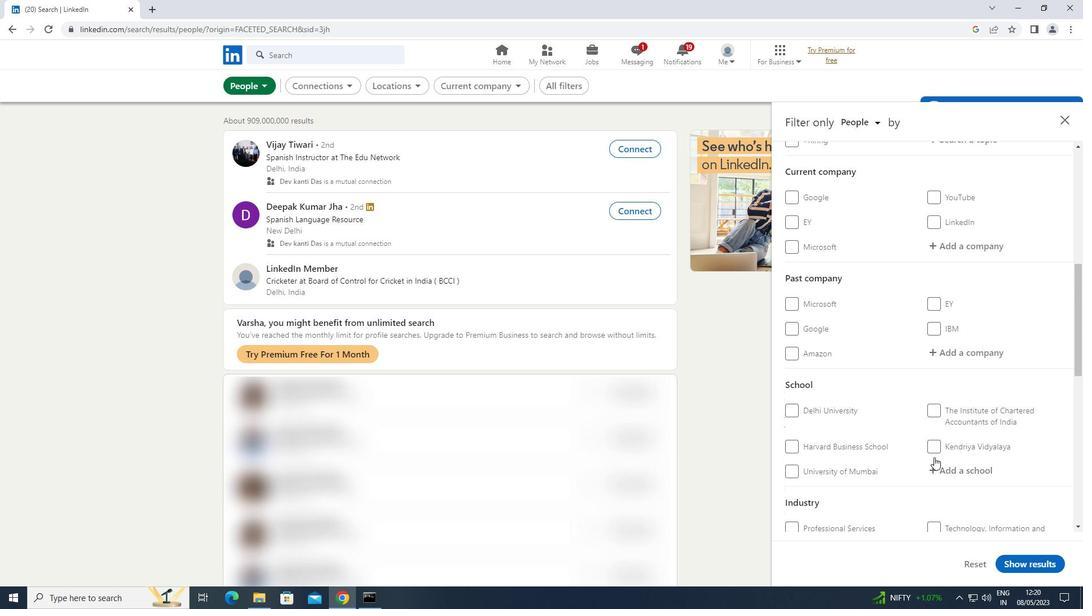 
Action: Mouse moved to (967, 302)
Screenshot: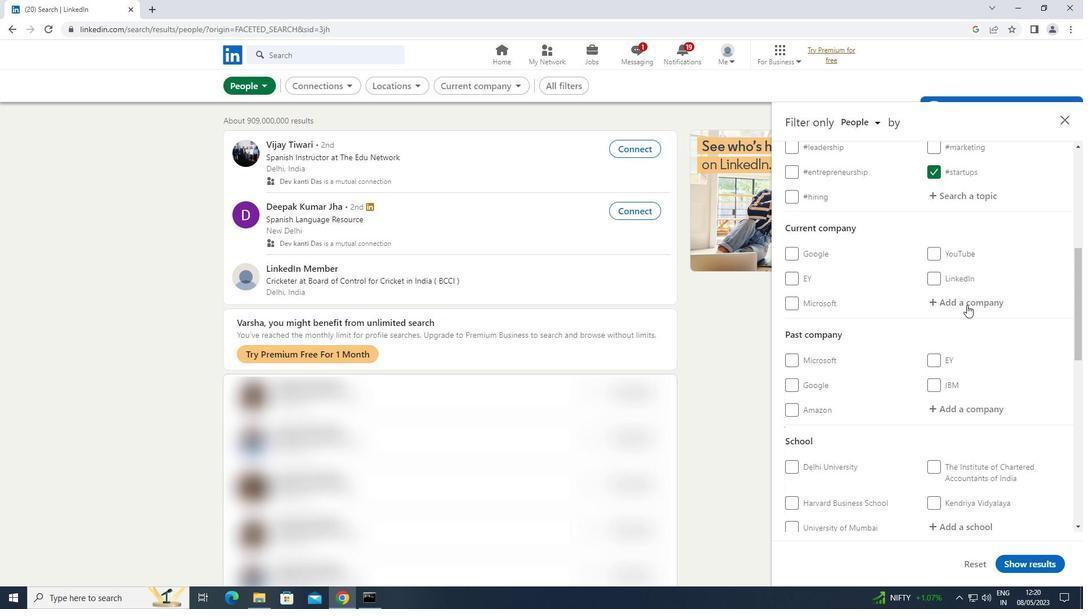 
Action: Mouse pressed left at (967, 302)
Screenshot: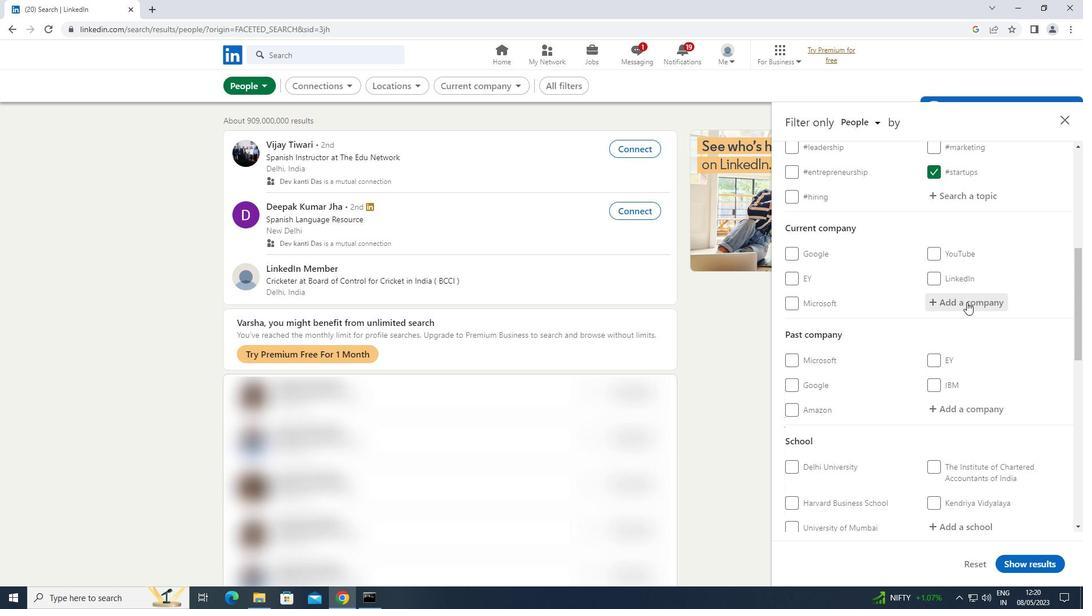 
Action: Key pressed <Key.shift>ALLSTATE<Key.space><Key.shift>INDIA
Screenshot: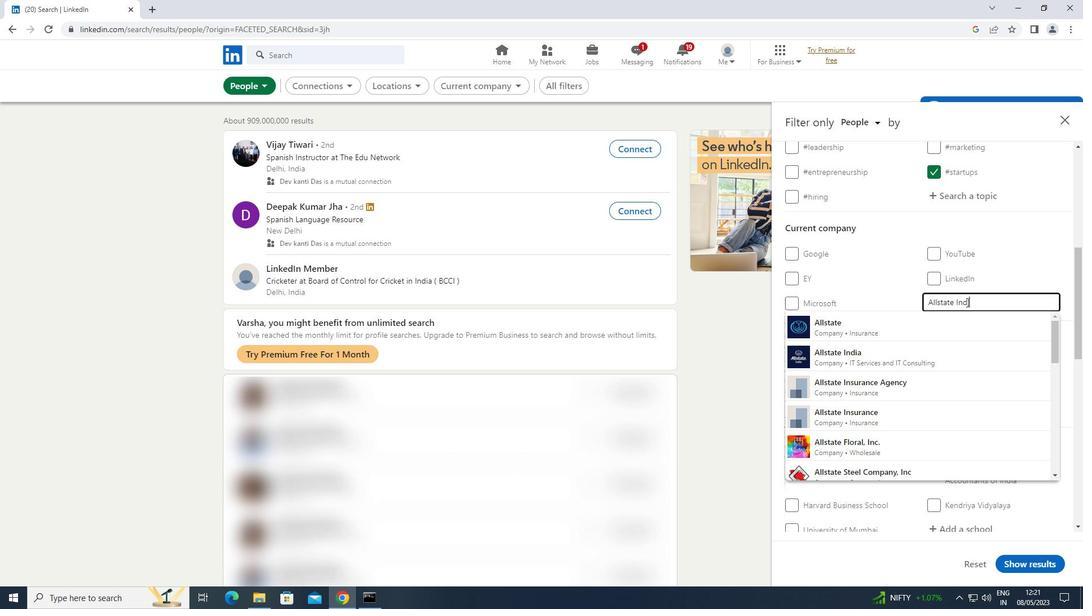 
Action: Mouse moved to (906, 326)
Screenshot: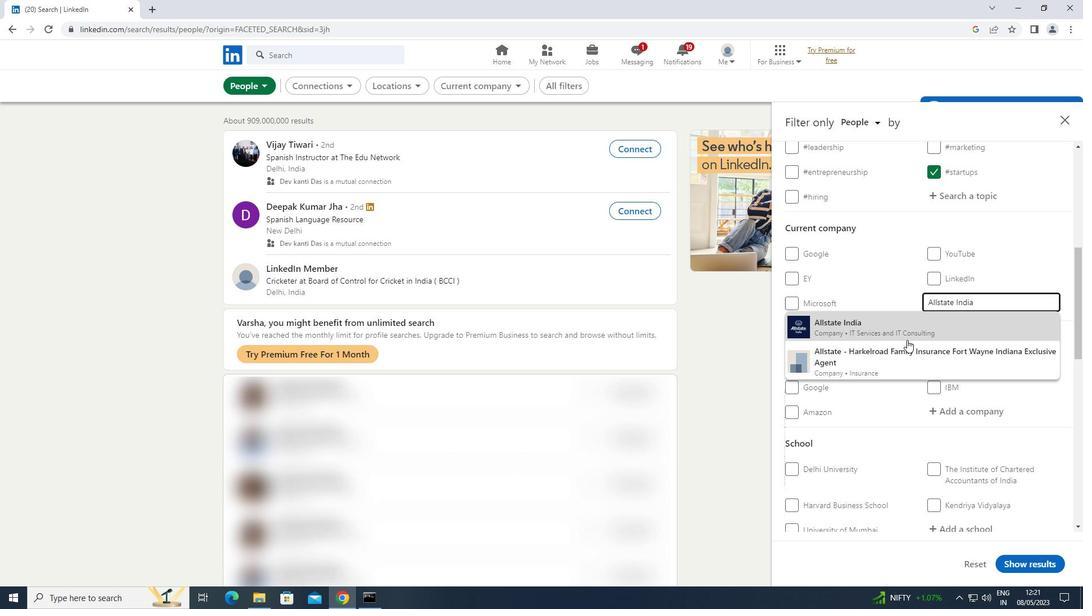 
Action: Mouse pressed left at (906, 326)
Screenshot: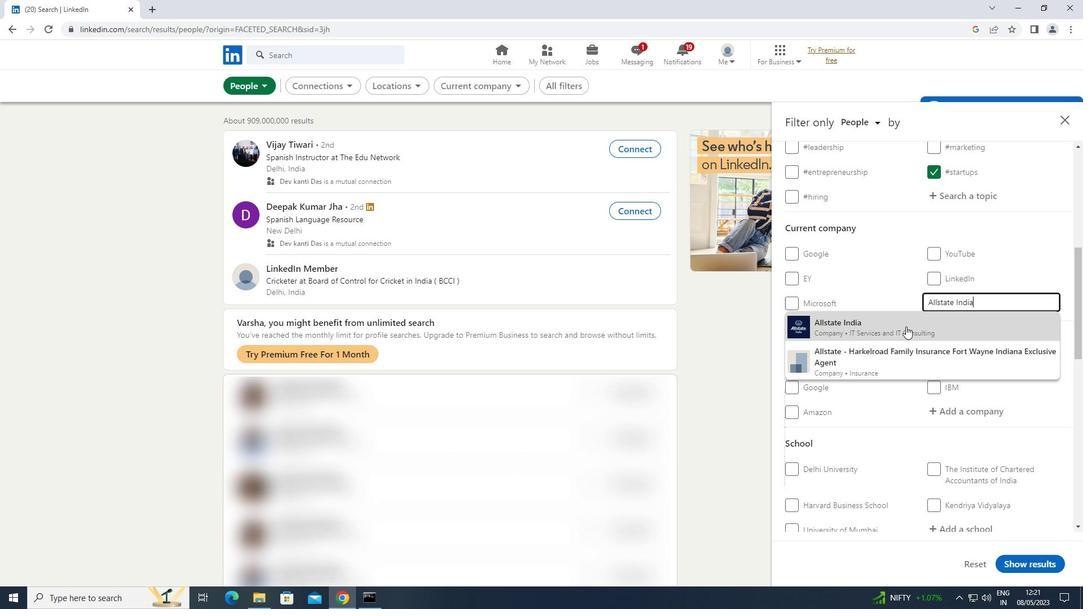 
Action: Mouse moved to (908, 325)
Screenshot: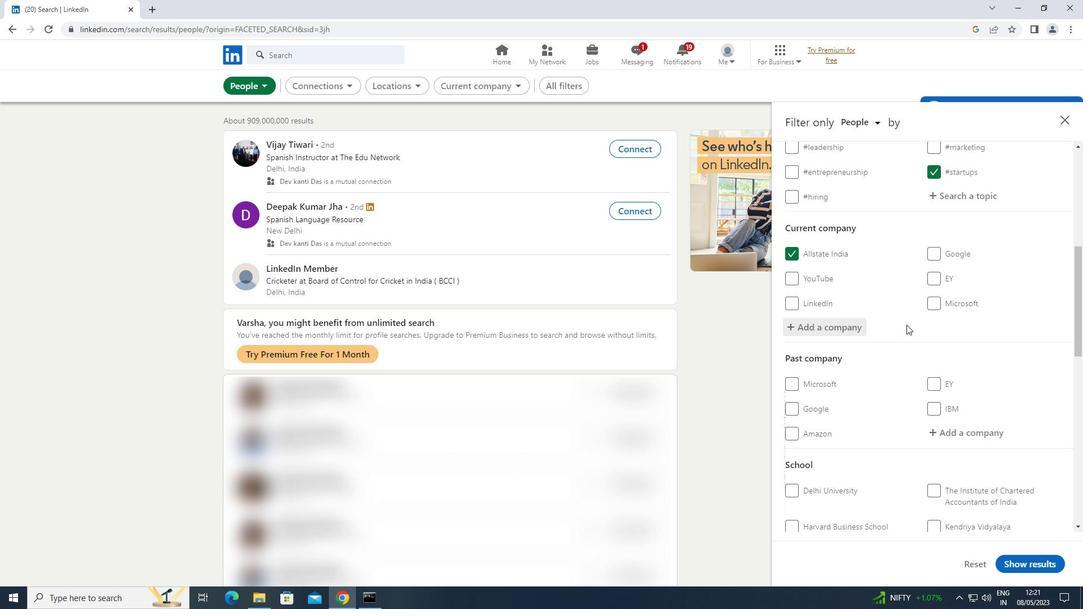 
Action: Mouse scrolled (908, 324) with delta (0, 0)
Screenshot: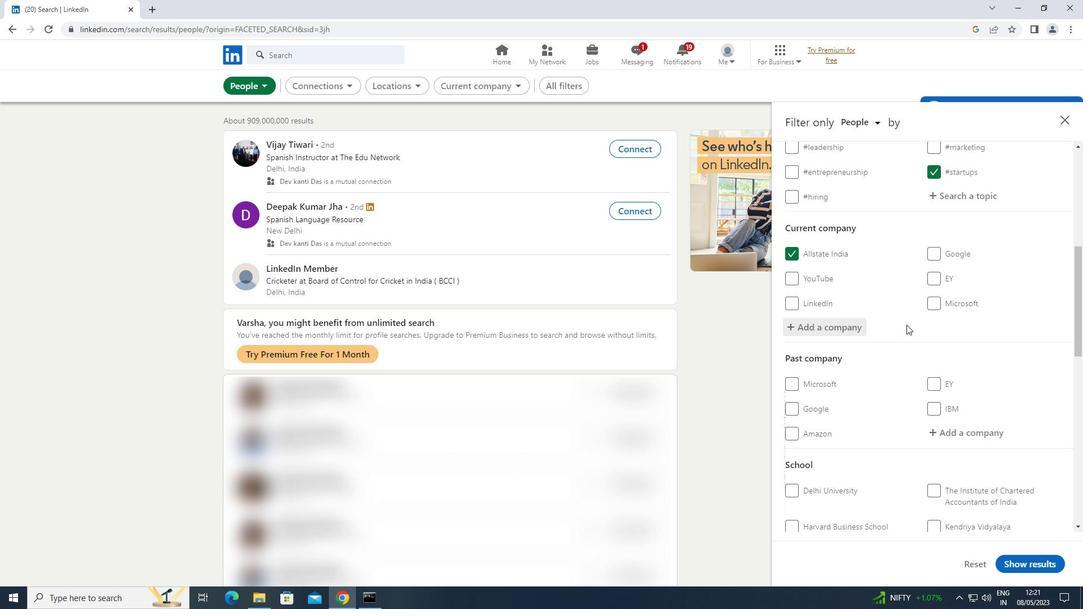 
Action: Mouse scrolled (908, 324) with delta (0, 0)
Screenshot: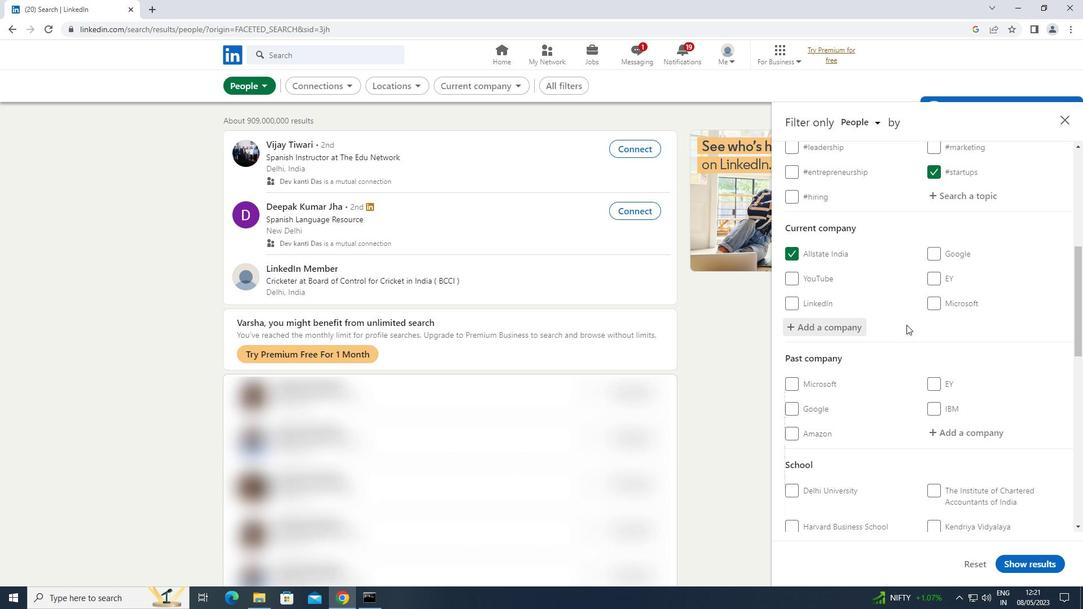 
Action: Mouse moved to (975, 437)
Screenshot: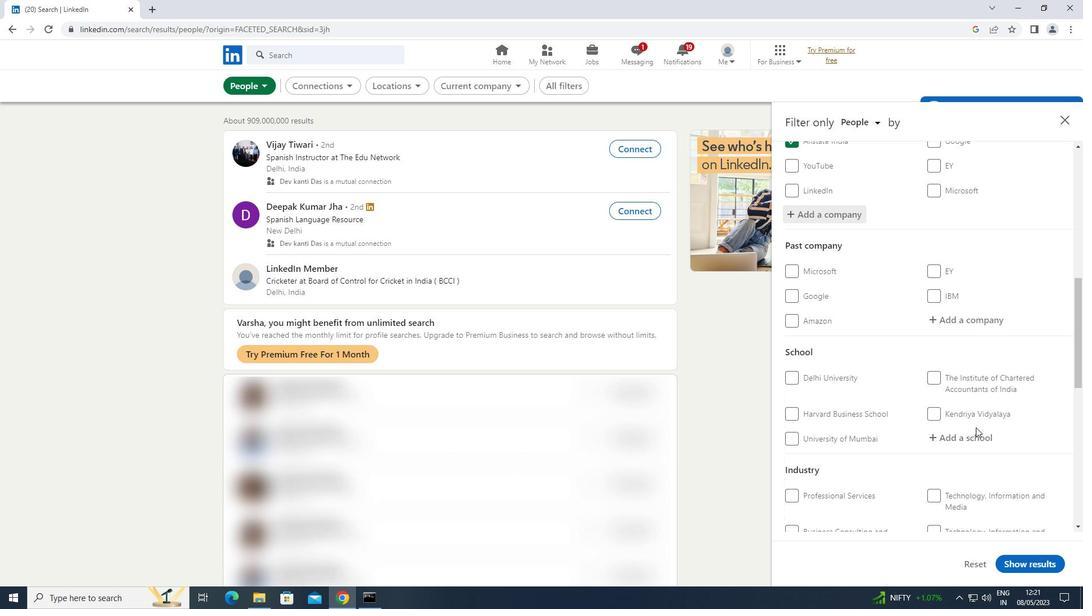 
Action: Mouse pressed left at (975, 437)
Screenshot: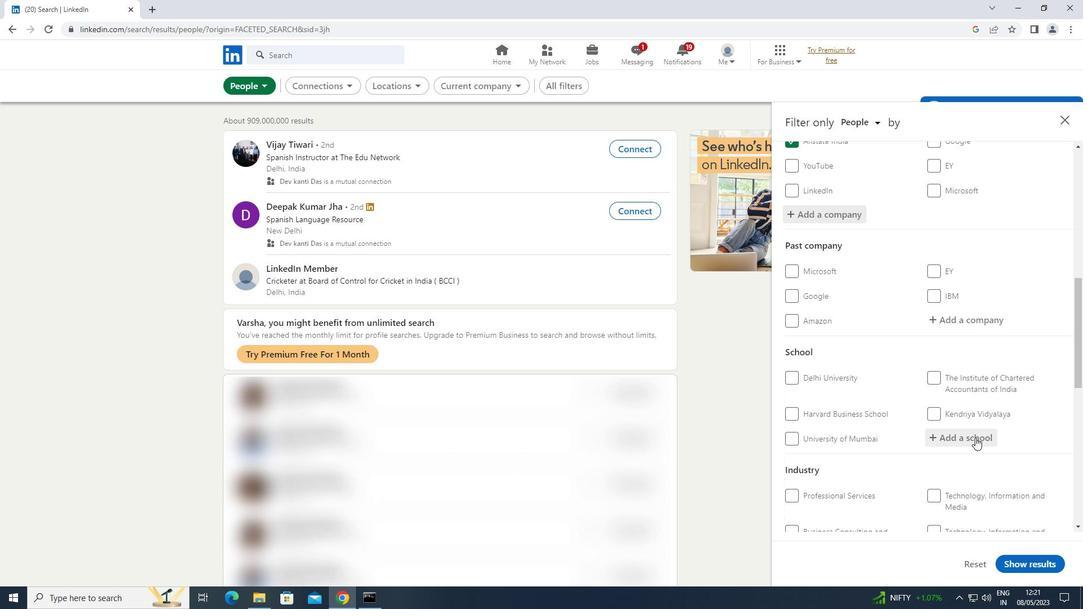 
Action: Mouse moved to (975, 437)
Screenshot: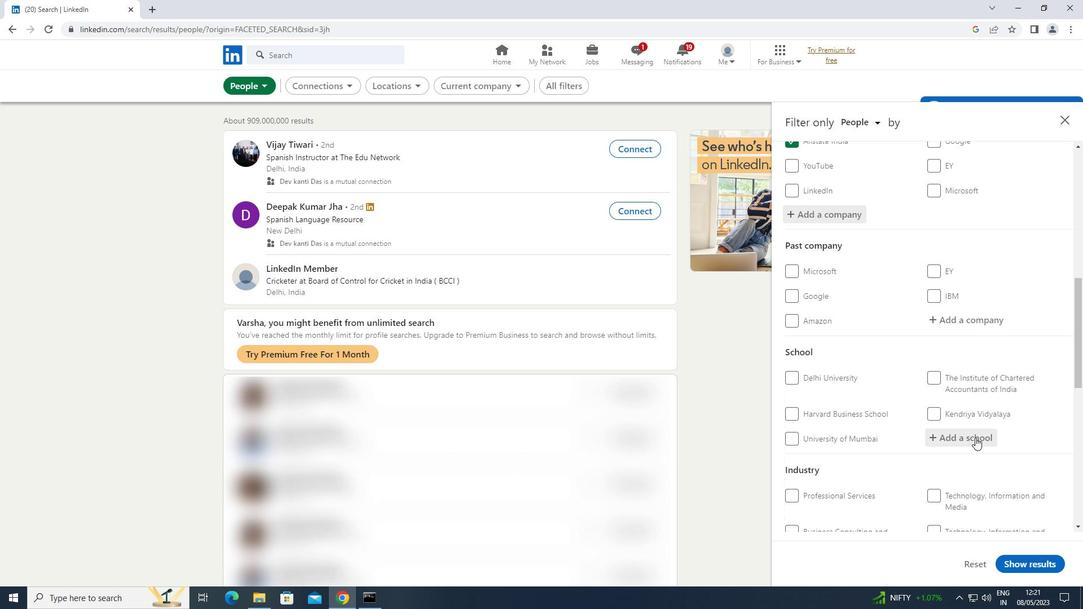 
Action: Key pressed <Key.shift>NATIONAL<Key.space><Key.shift>INSTITI<Key.backspace>
Screenshot: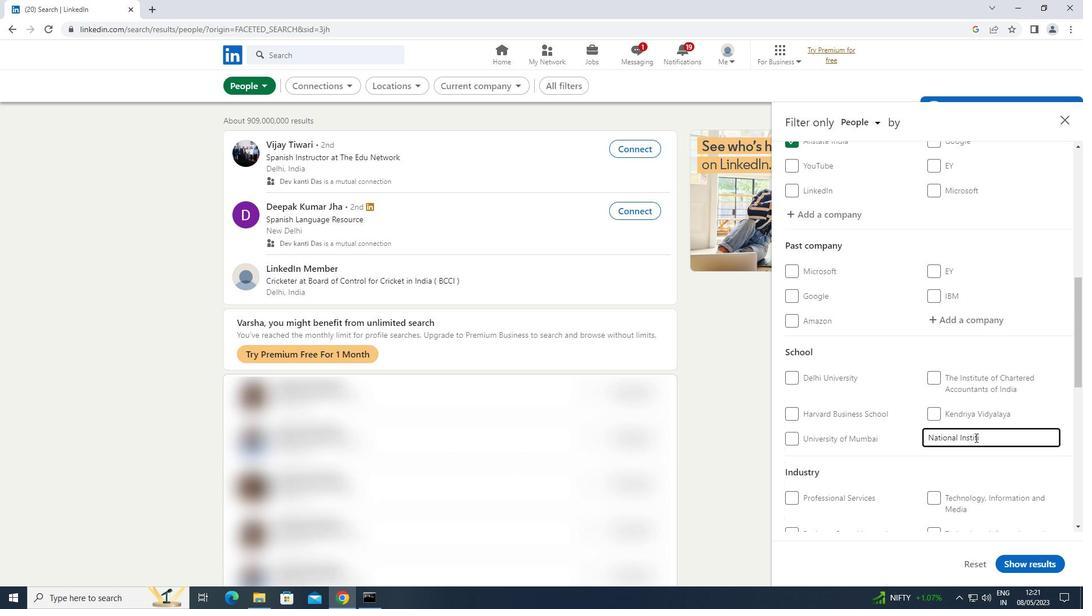 
Action: Mouse moved to (1081, 392)
Screenshot: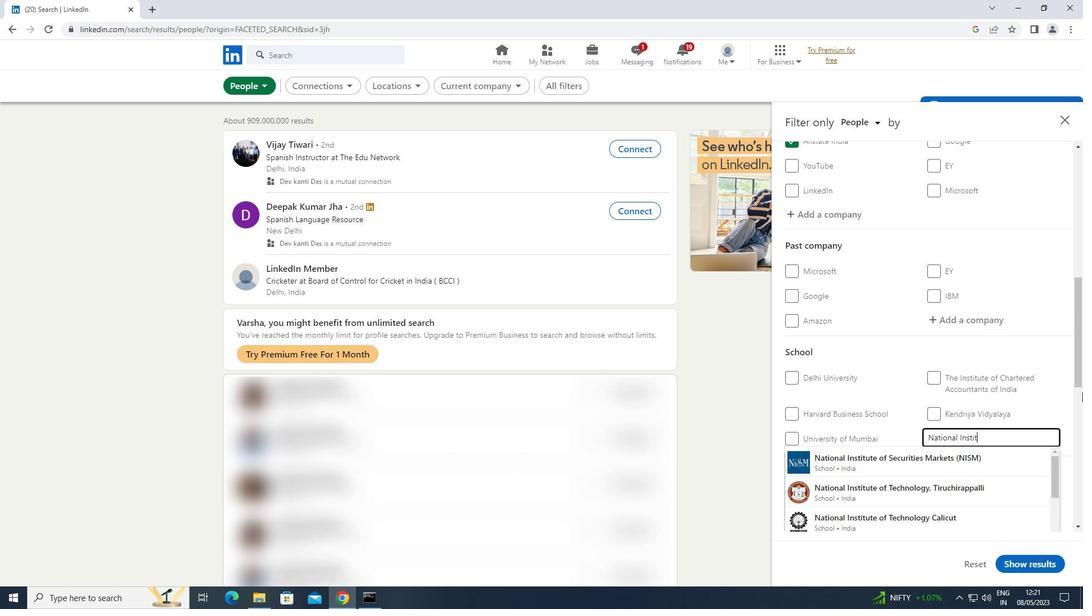 
Action: Key pressed UTE<Key.space>OF<Key.space><Key.shift>KAR
Screenshot: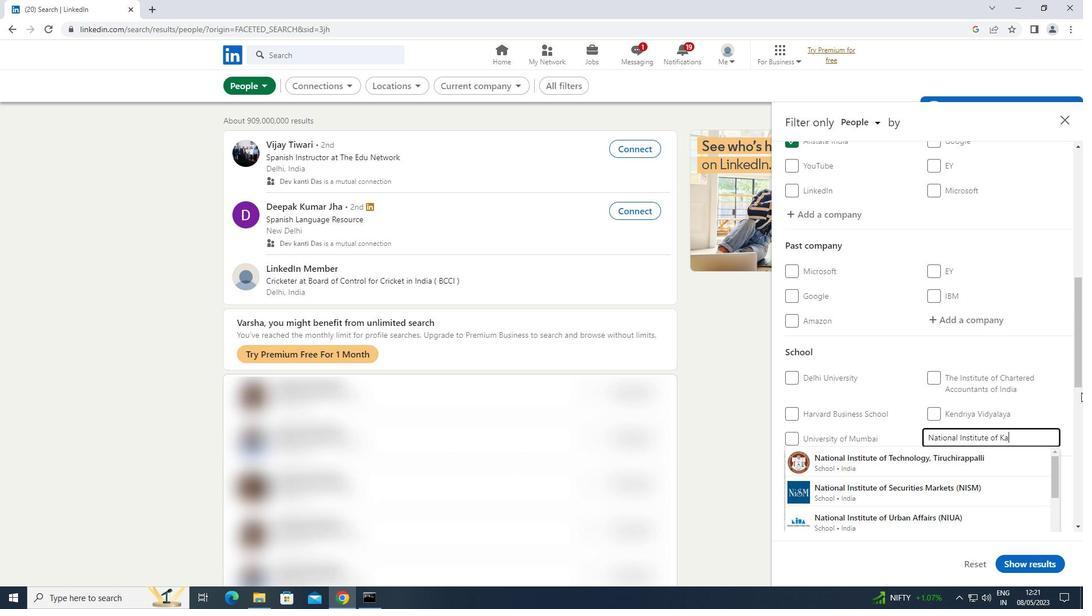 
Action: Mouse moved to (938, 461)
Screenshot: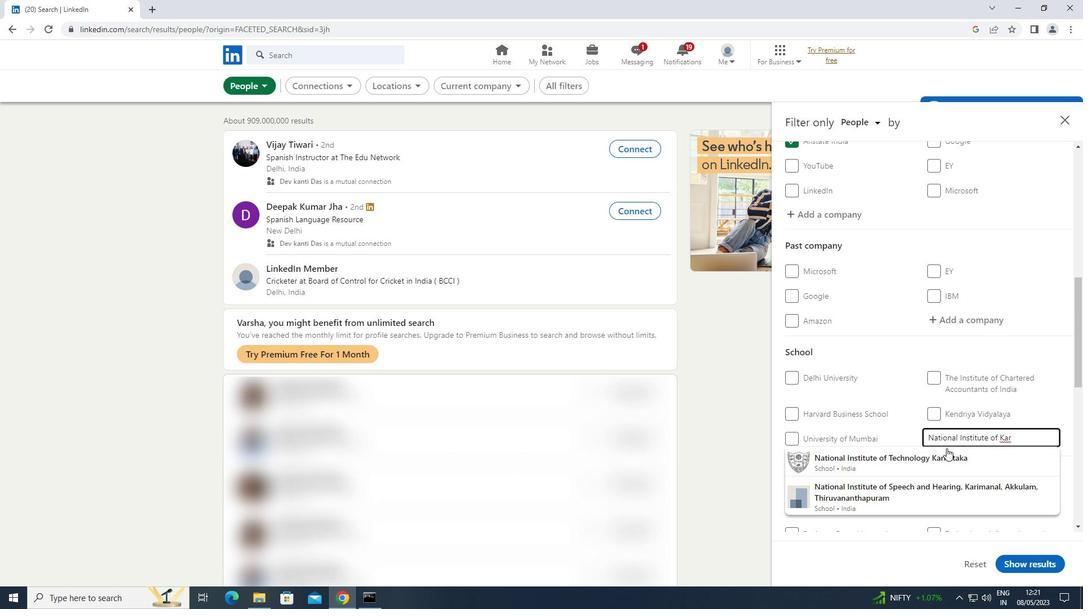 
Action: Mouse pressed left at (938, 461)
Screenshot: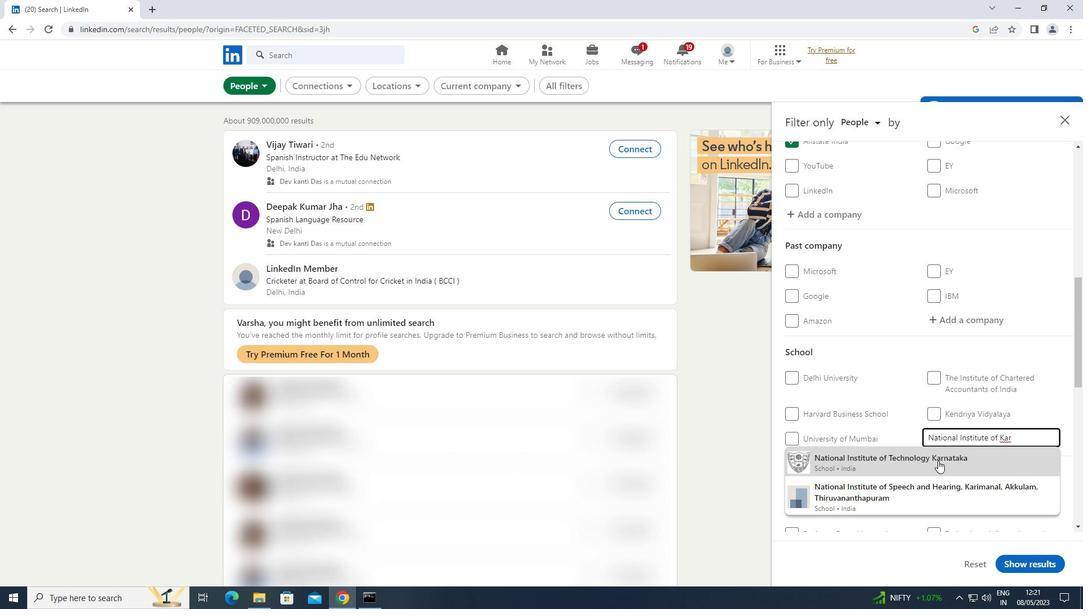
Action: Mouse moved to (941, 458)
Screenshot: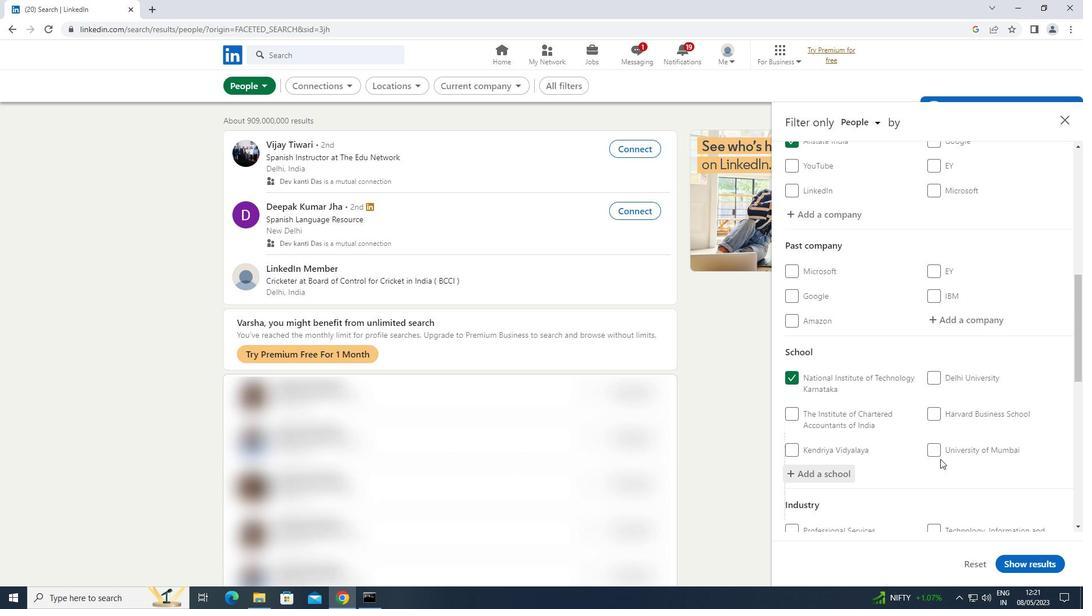 
Action: Mouse scrolled (941, 458) with delta (0, 0)
Screenshot: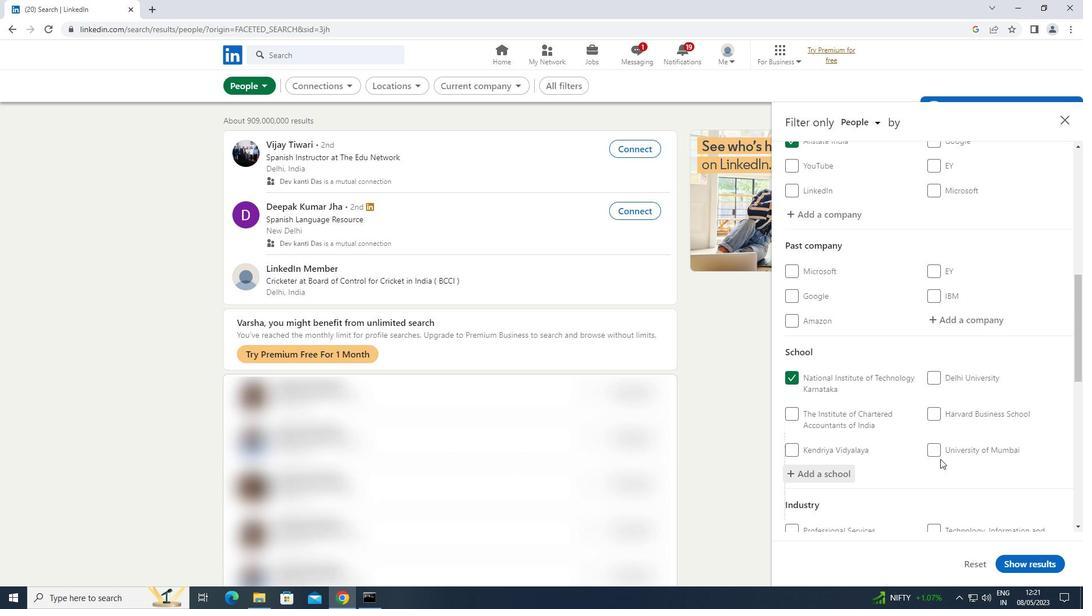 
Action: Mouse scrolled (941, 458) with delta (0, 0)
Screenshot: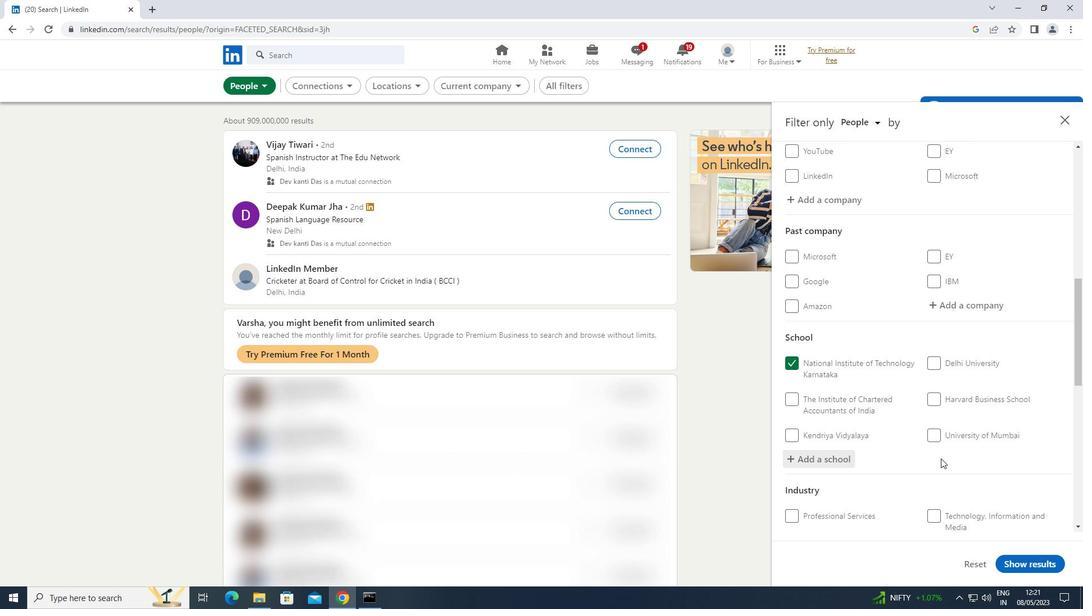 
Action: Mouse moved to (973, 411)
Screenshot: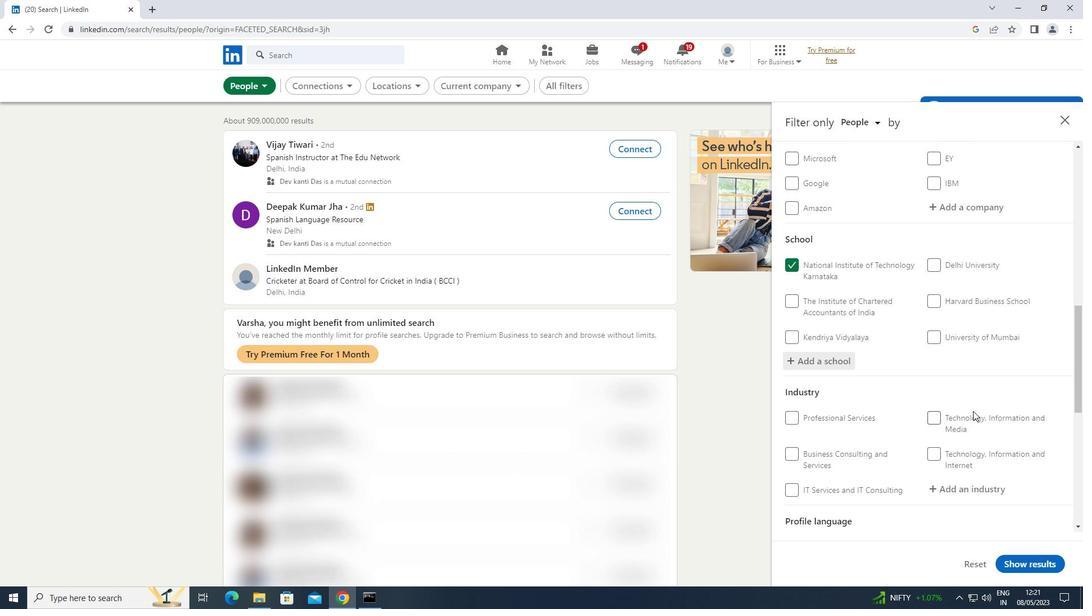
Action: Mouse scrolled (973, 411) with delta (0, 0)
Screenshot: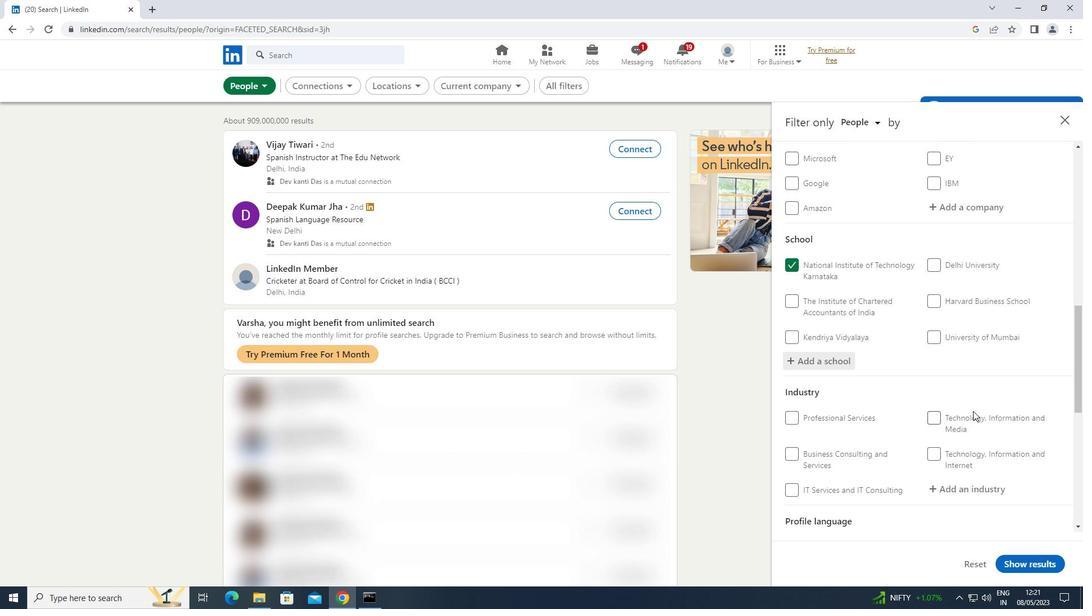 
Action: Mouse moved to (979, 430)
Screenshot: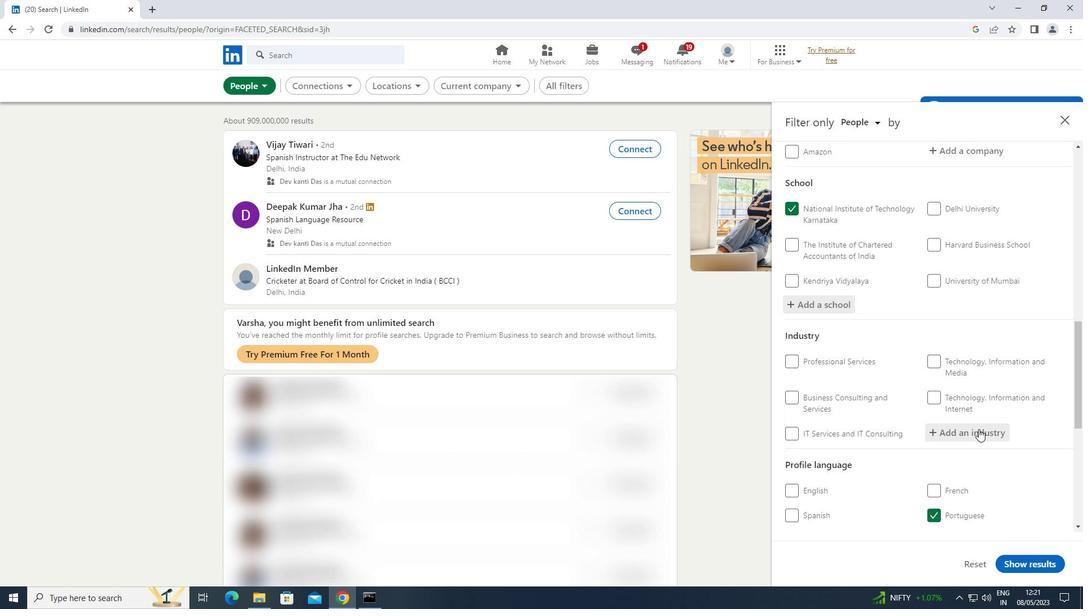 
Action: Mouse pressed left at (979, 430)
Screenshot: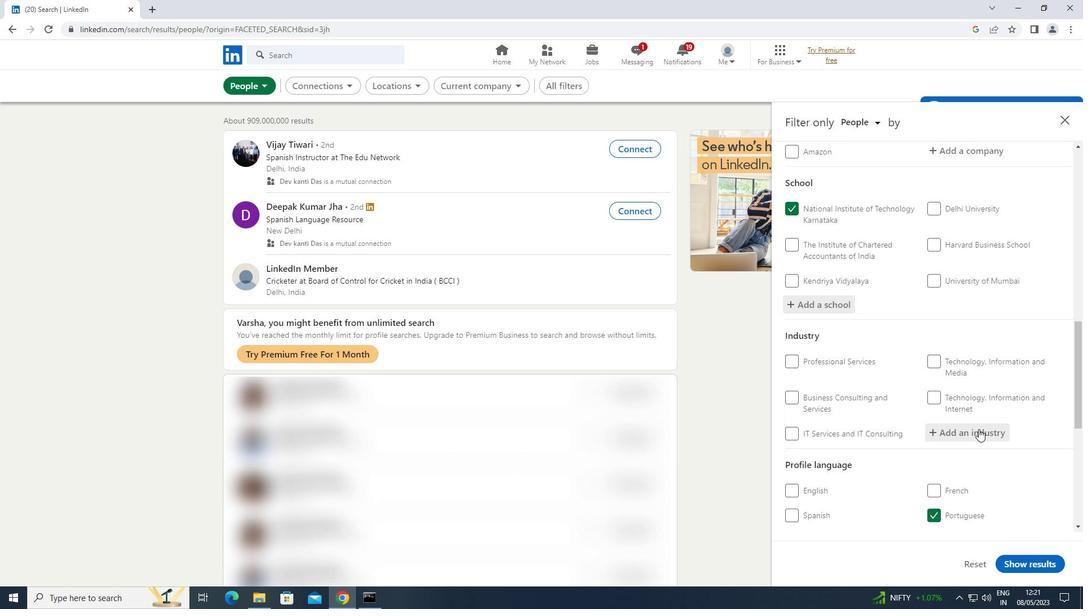
Action: Key pressed <Key.shift>PHOTOG
Screenshot: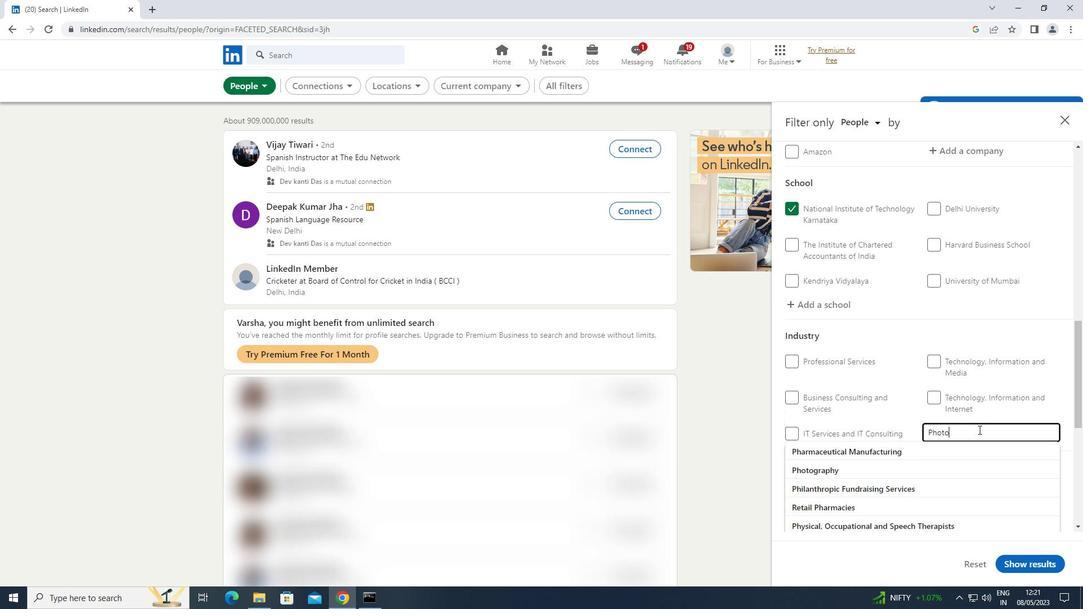 
Action: Mouse moved to (884, 450)
Screenshot: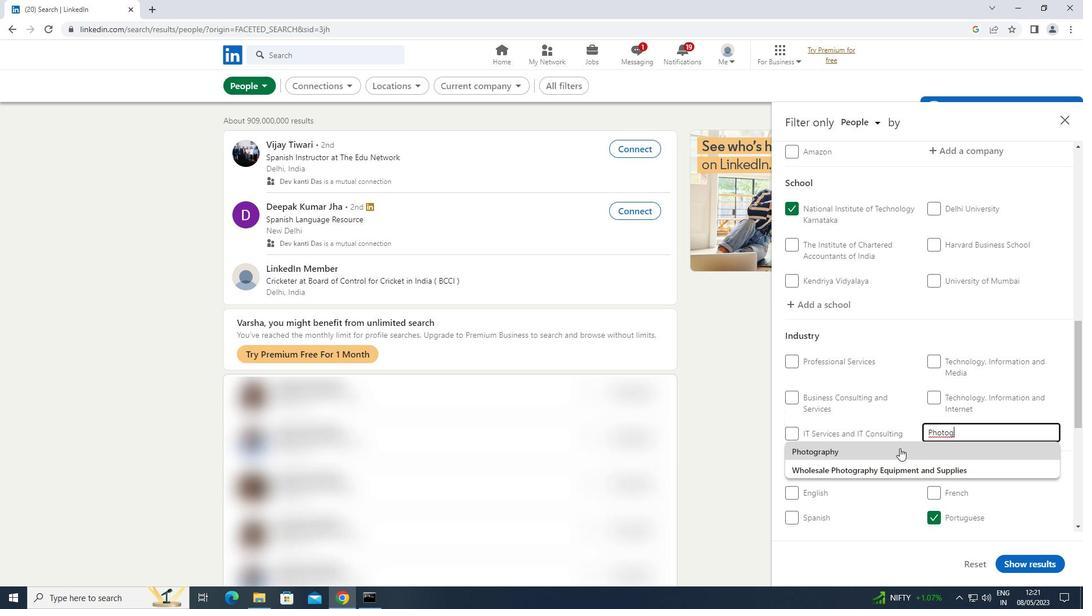 
Action: Mouse pressed left at (884, 450)
Screenshot: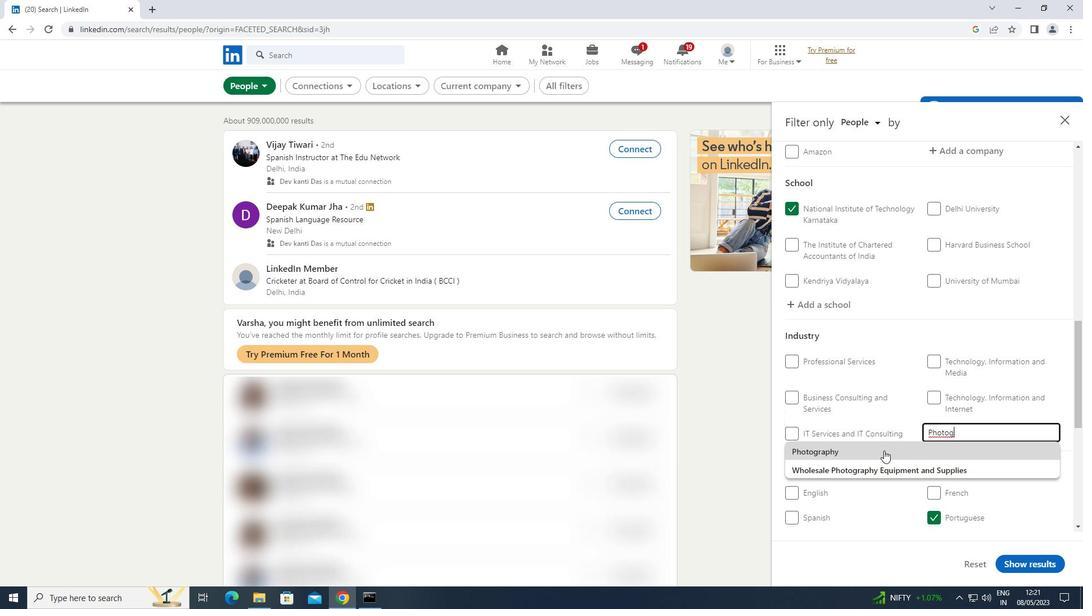 
Action: Mouse scrolled (884, 450) with delta (0, 0)
Screenshot: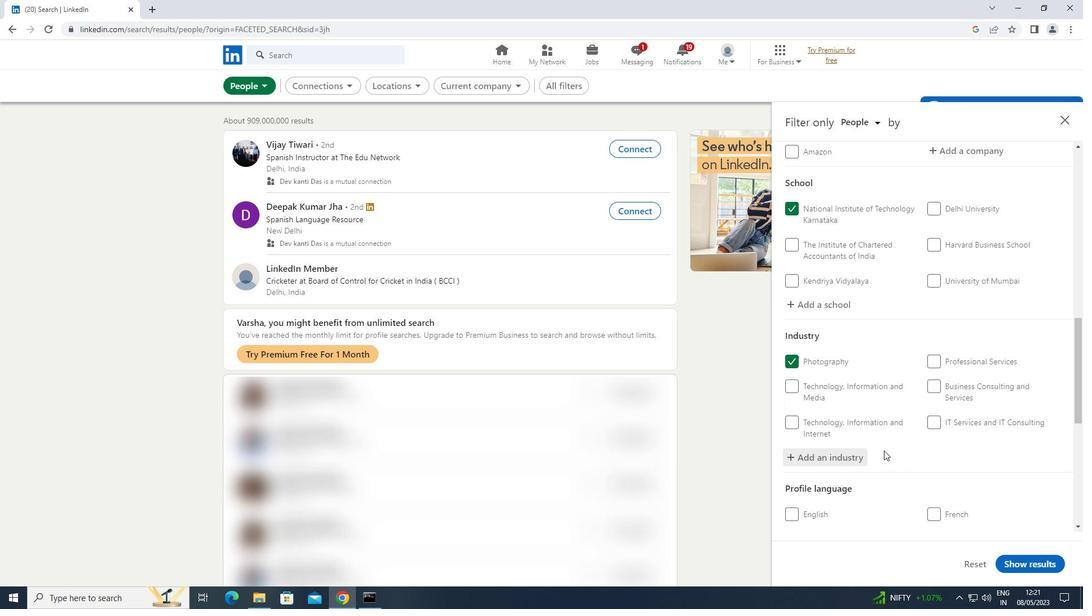 
Action: Mouse scrolled (884, 450) with delta (0, 0)
Screenshot: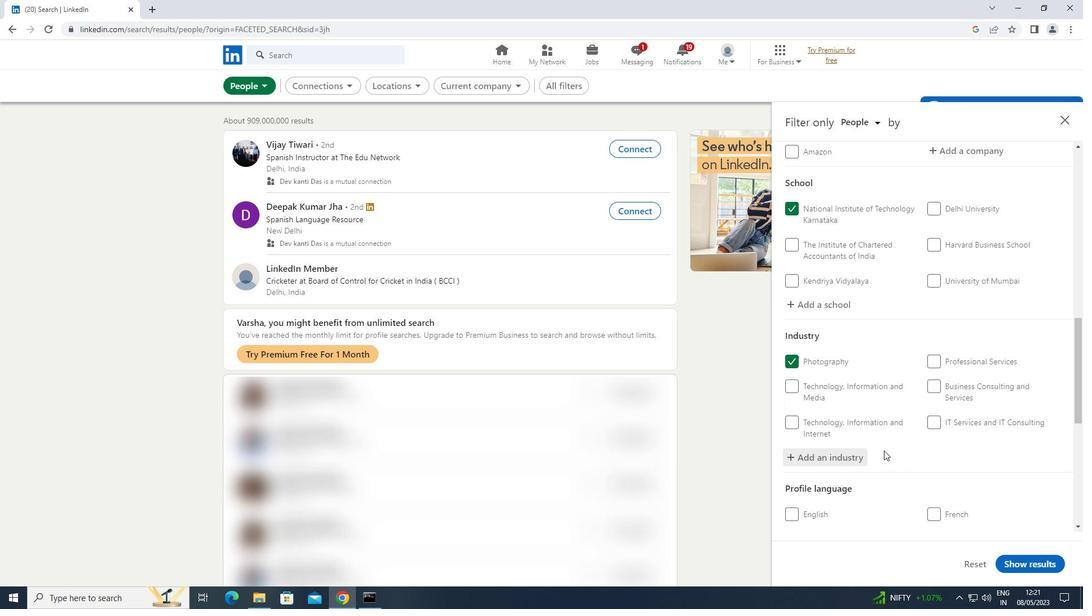 
Action: Mouse scrolled (884, 450) with delta (0, 0)
Screenshot: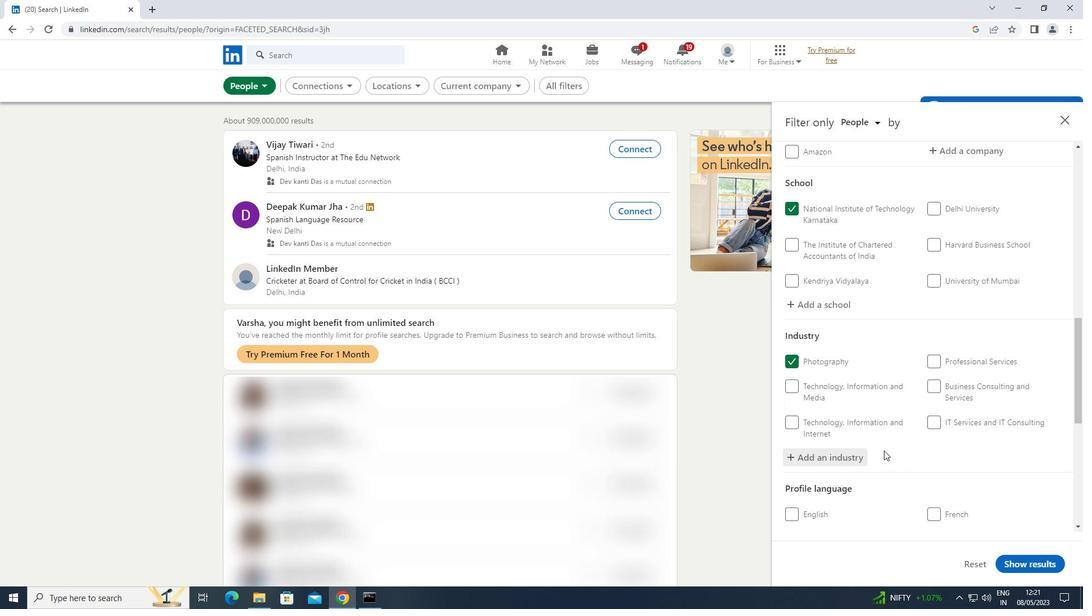 
Action: Mouse scrolled (884, 450) with delta (0, 0)
Screenshot: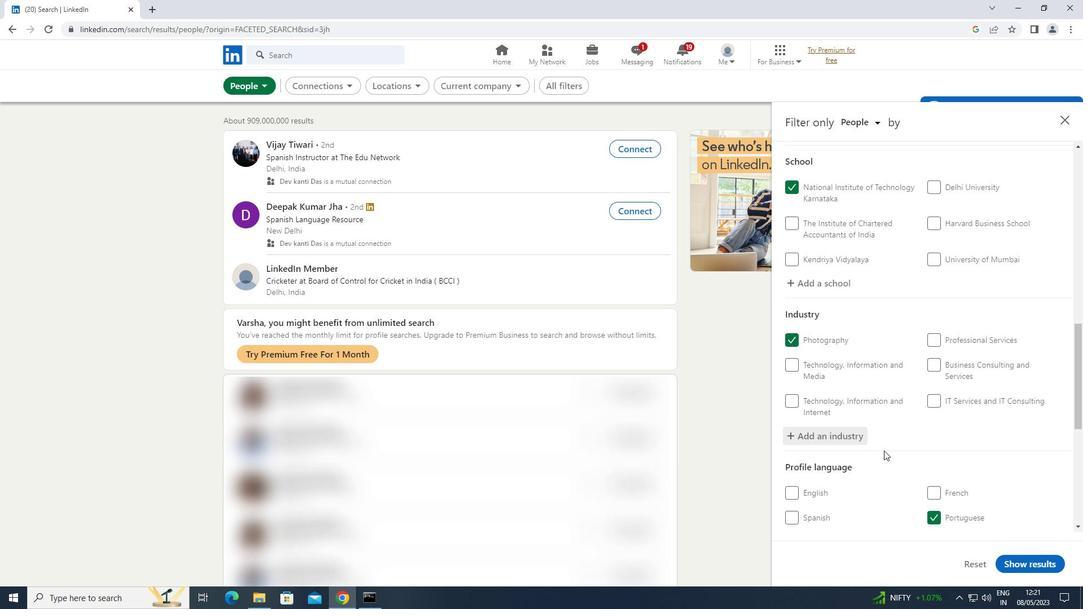 
Action: Mouse scrolled (884, 450) with delta (0, 0)
Screenshot: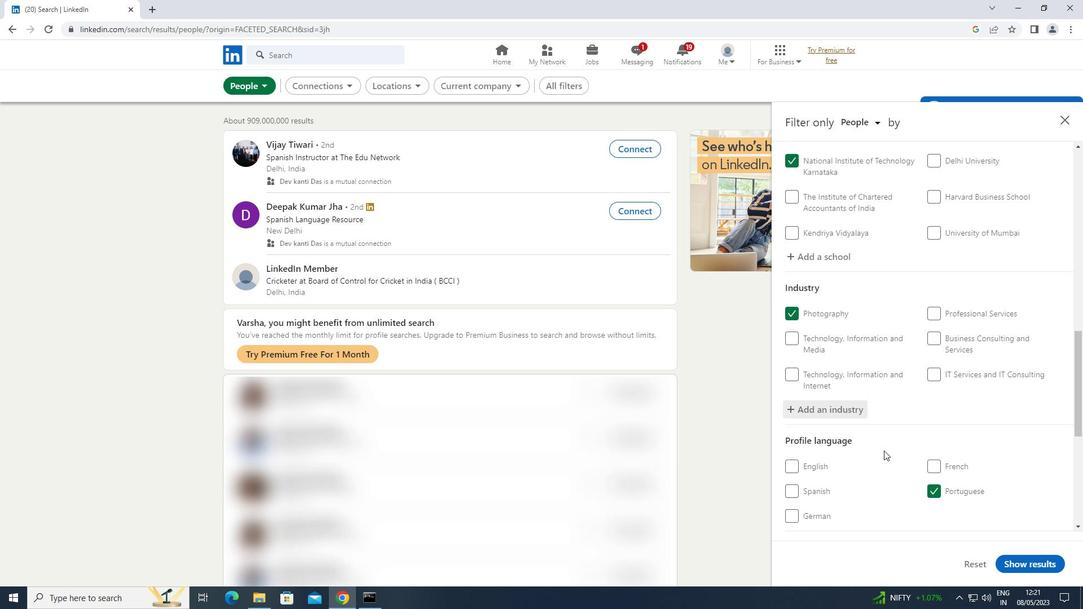 
Action: Mouse moved to (976, 455)
Screenshot: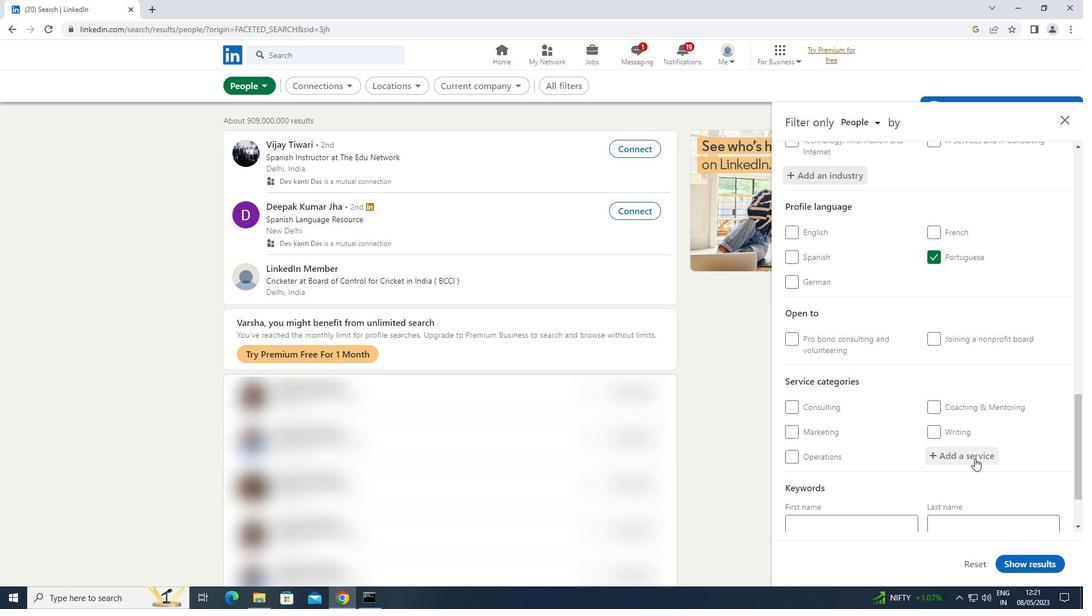 
Action: Mouse pressed left at (976, 455)
Screenshot: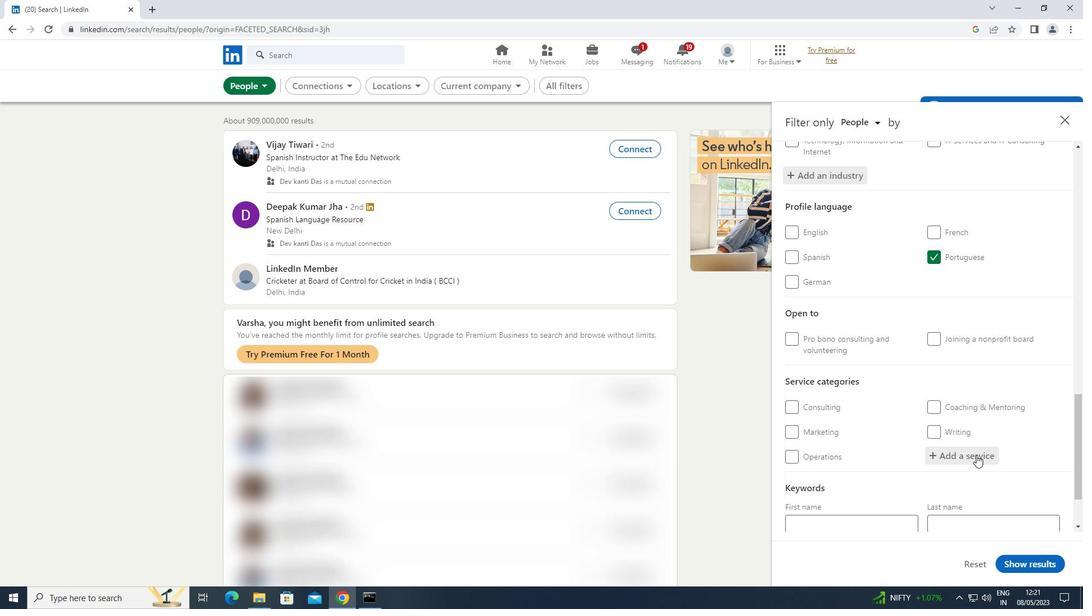 
Action: Key pressed <Key.shift>COMMERCIAL
Screenshot: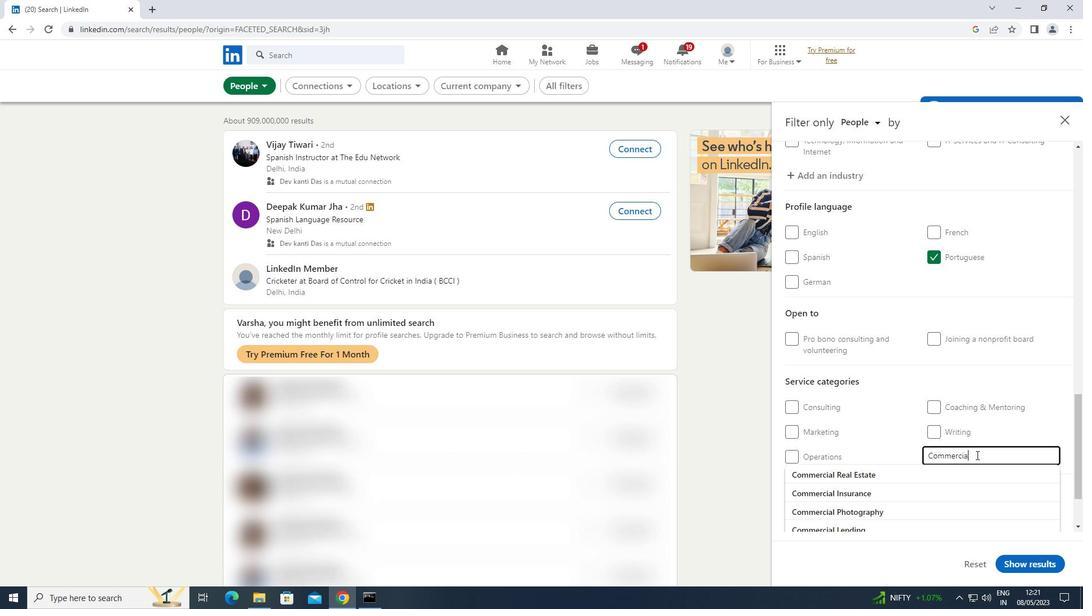 
Action: Mouse moved to (890, 473)
Screenshot: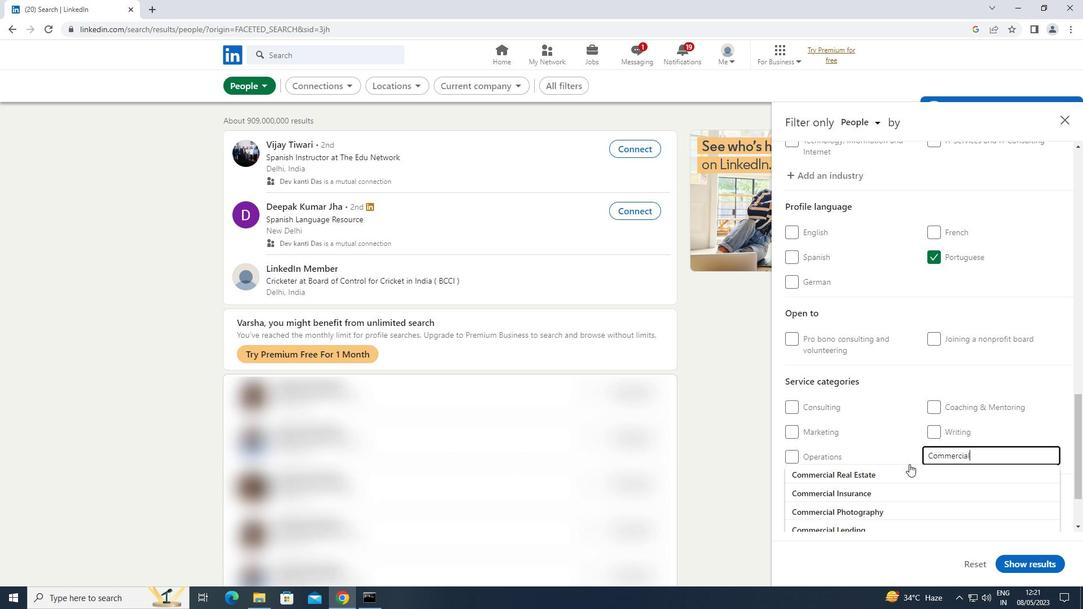 
Action: Mouse pressed left at (890, 473)
Screenshot: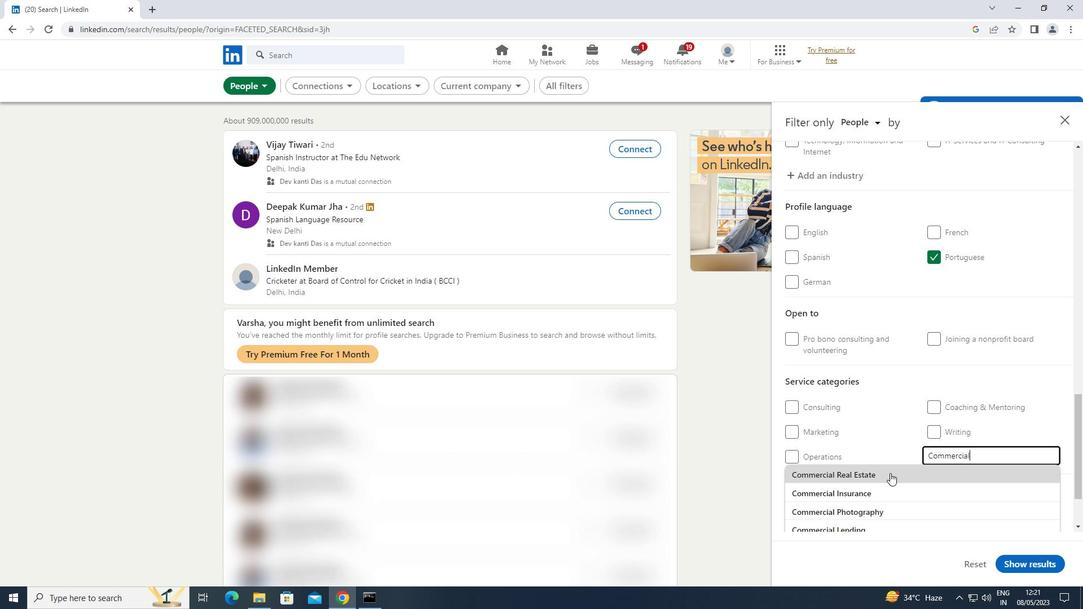 
Action: Mouse moved to (890, 473)
Screenshot: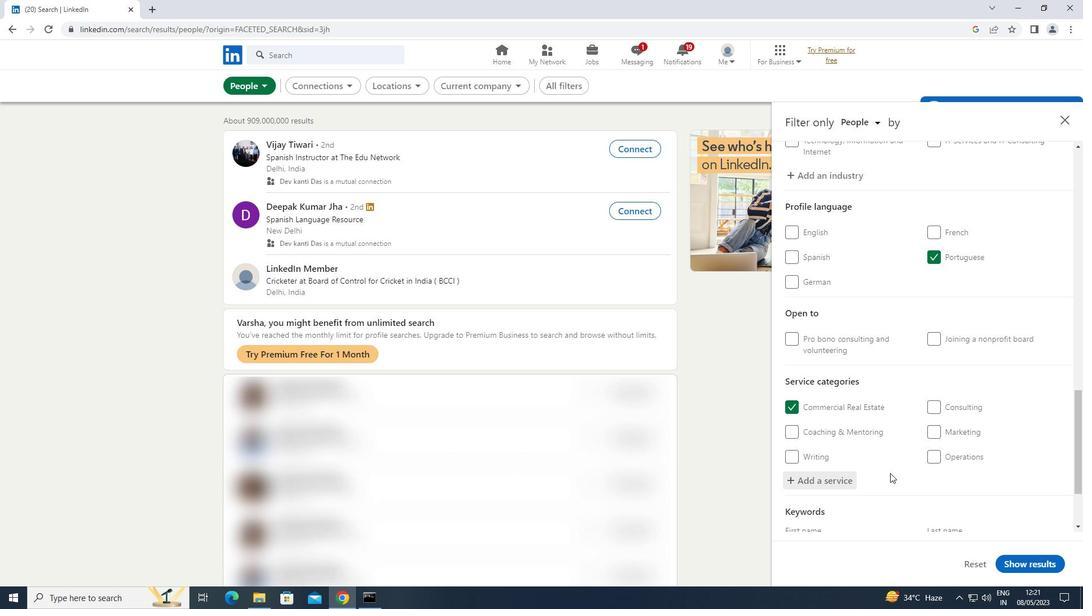 
Action: Mouse scrolled (890, 472) with delta (0, 0)
Screenshot: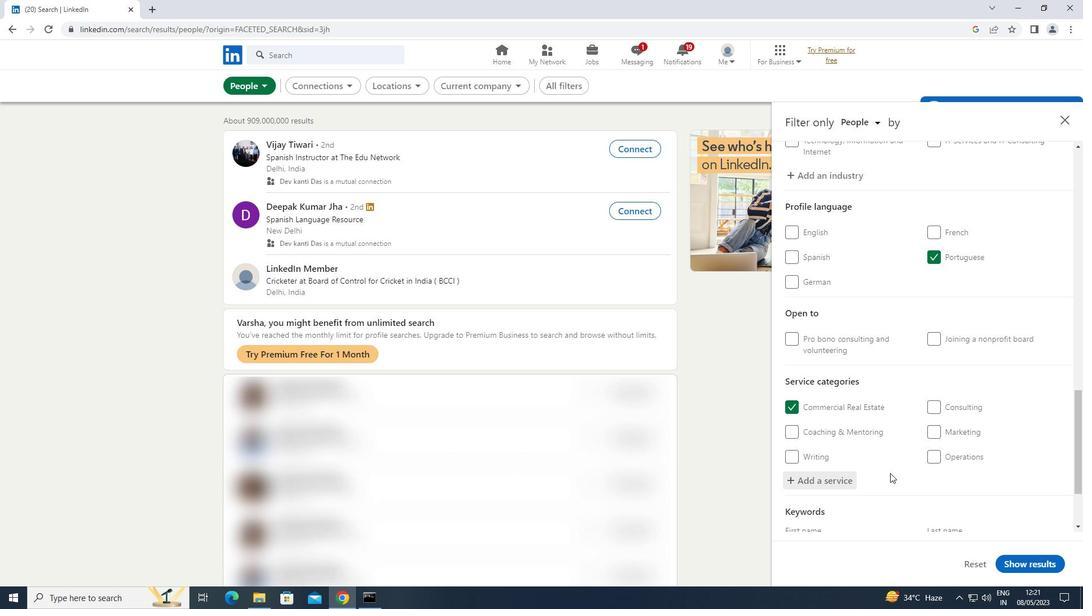 
Action: Mouse scrolled (890, 472) with delta (0, 0)
Screenshot: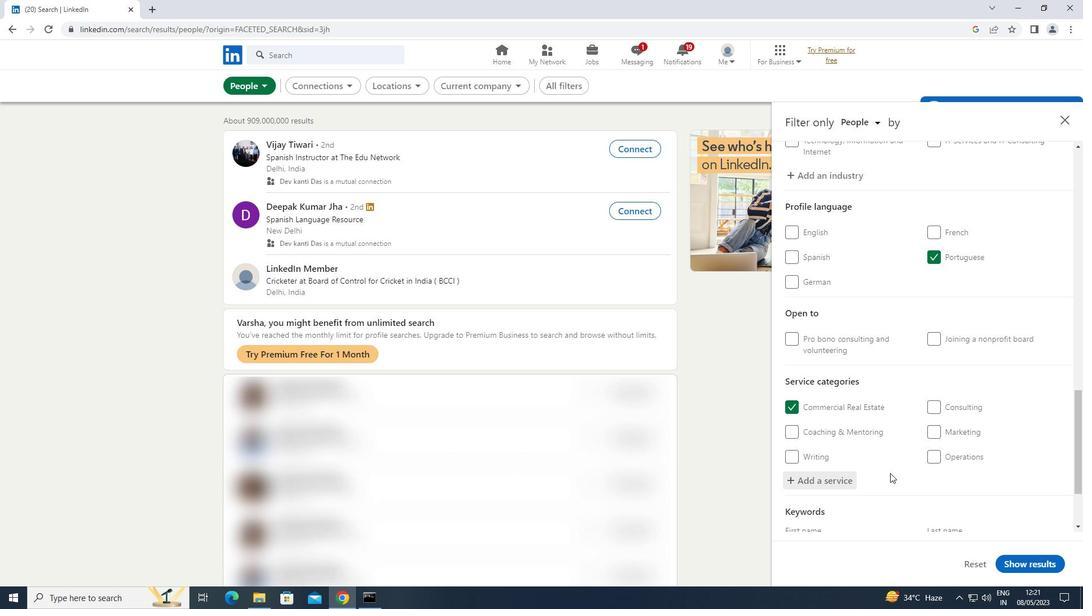 
Action: Mouse scrolled (890, 472) with delta (0, 0)
Screenshot: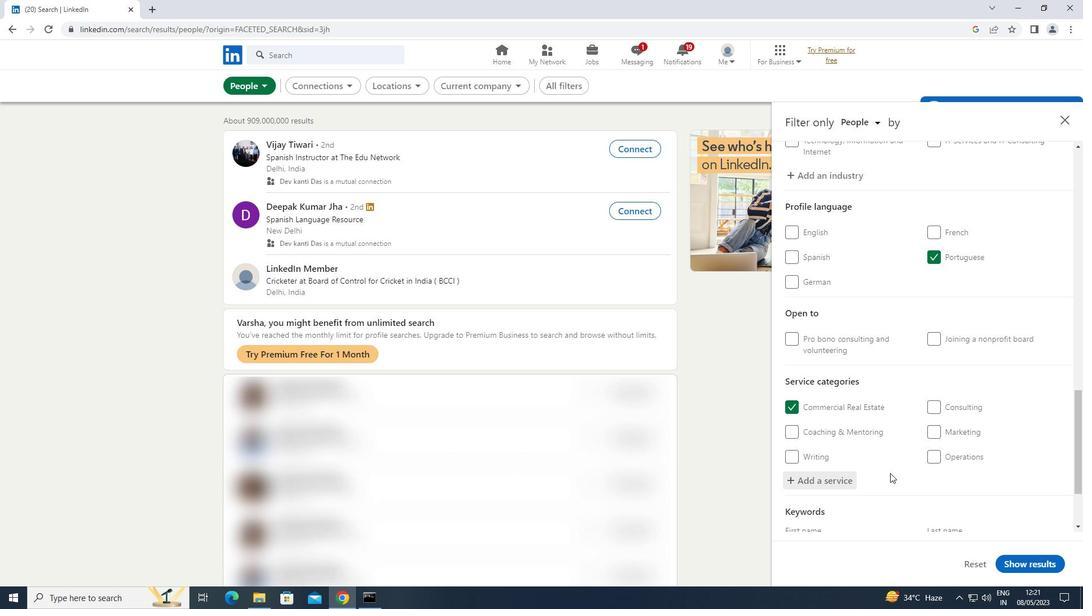 
Action: Mouse scrolled (890, 472) with delta (0, 0)
Screenshot: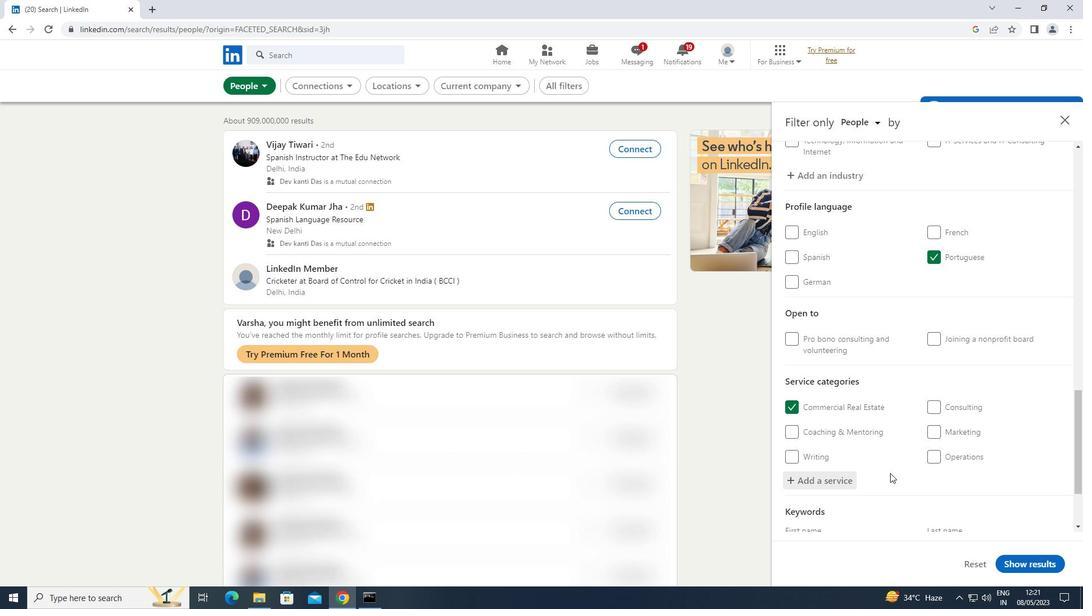 
Action: Mouse scrolled (890, 472) with delta (0, 0)
Screenshot: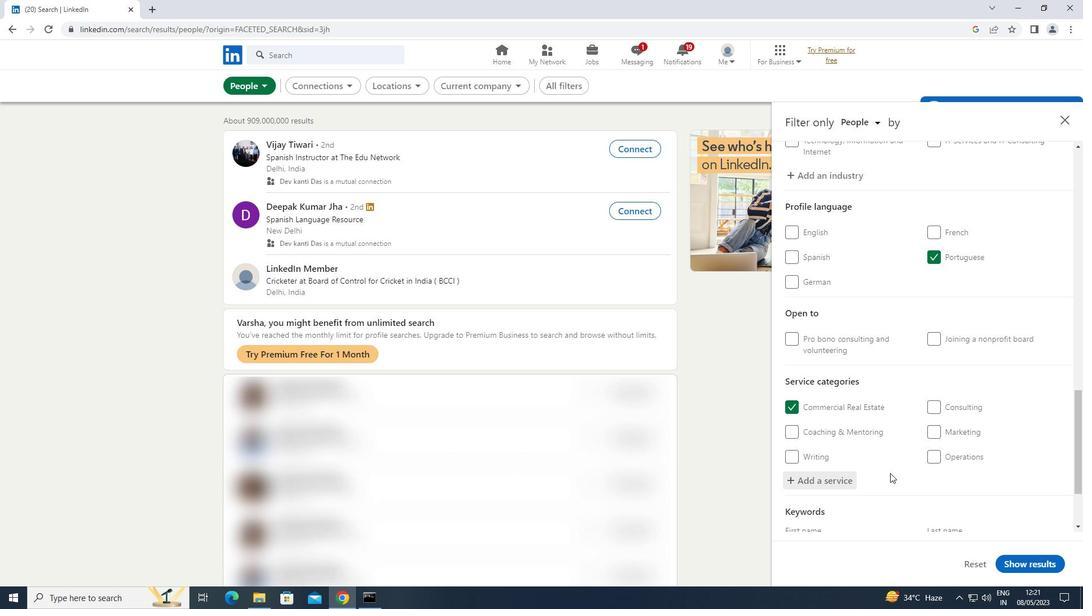 
Action: Mouse scrolled (890, 472) with delta (0, 0)
Screenshot: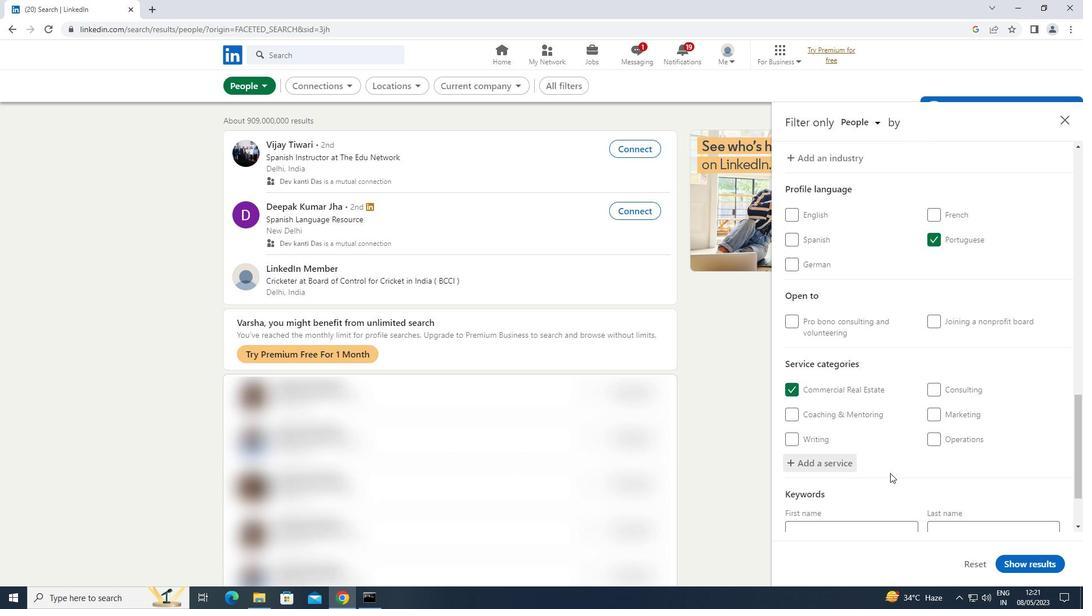 
Action: Mouse moved to (838, 481)
Screenshot: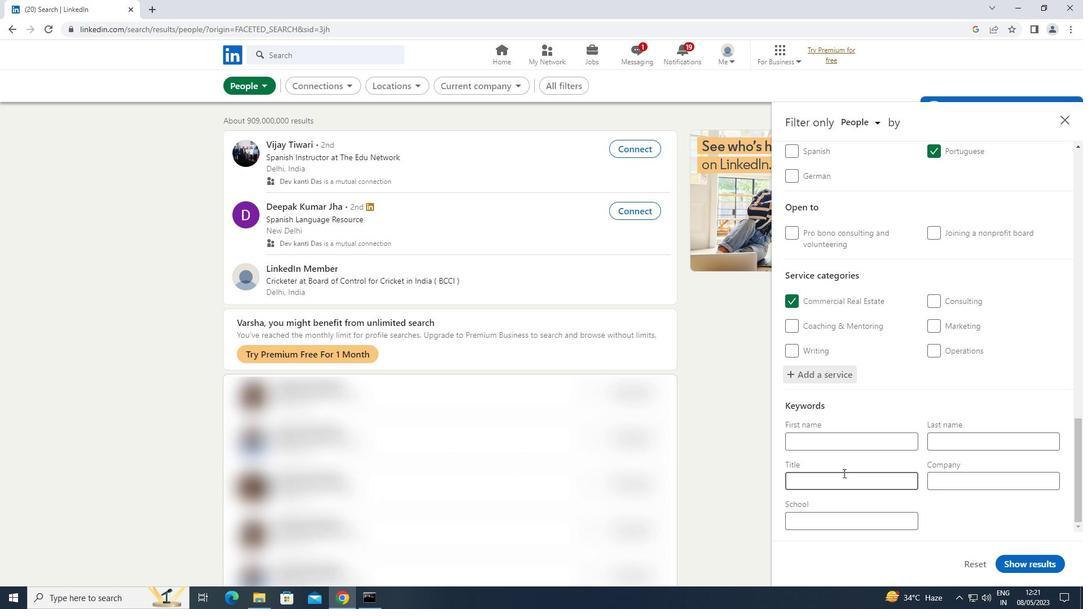 
Action: Mouse pressed left at (838, 481)
Screenshot: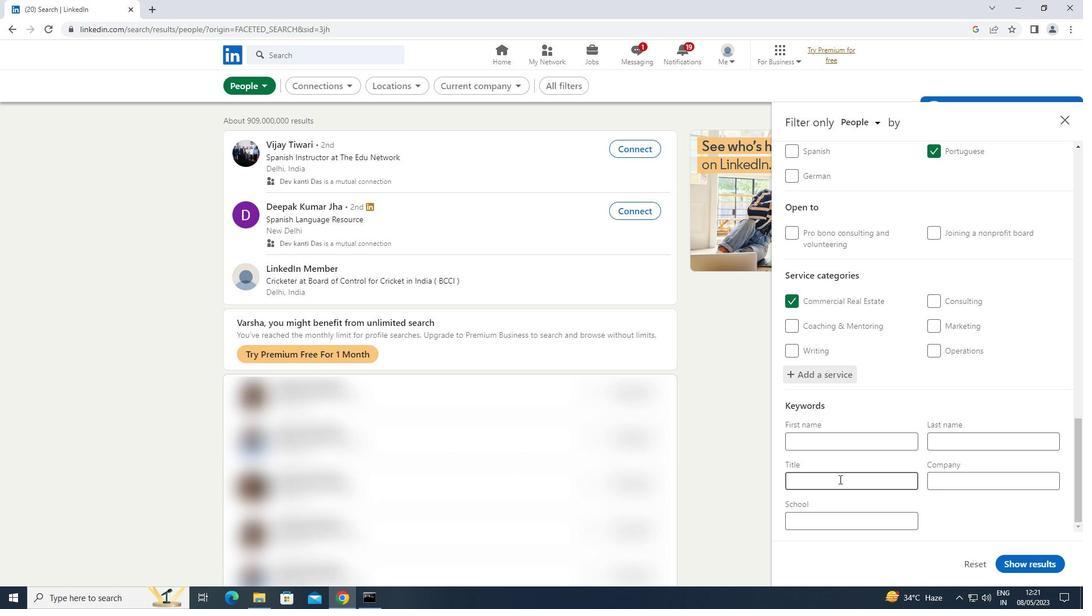 
Action: Key pressed <Key.shift>BARISTA
Screenshot: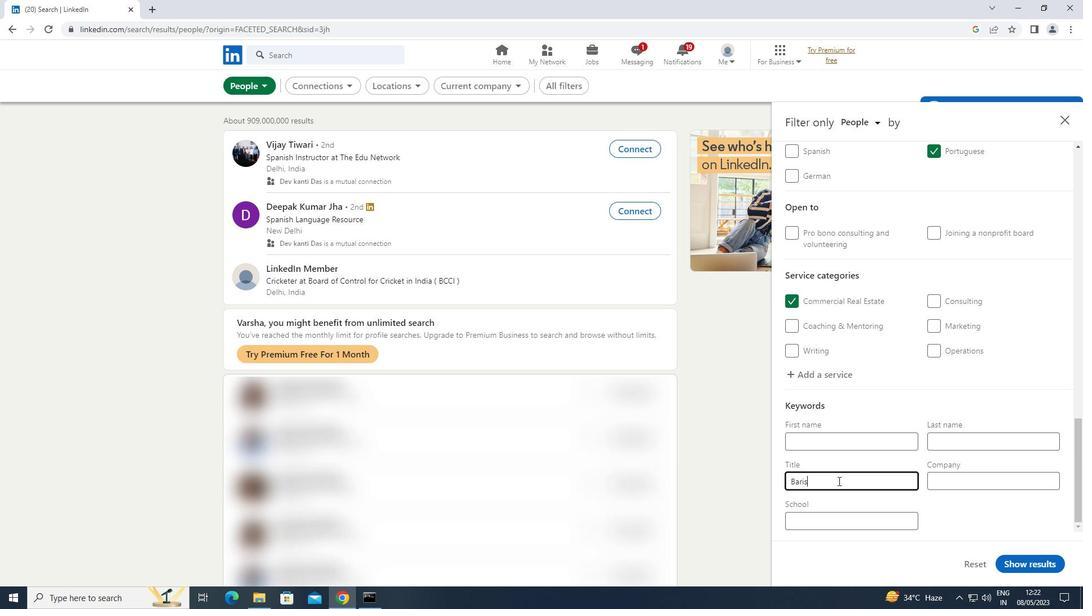 
Action: Mouse moved to (1045, 560)
Screenshot: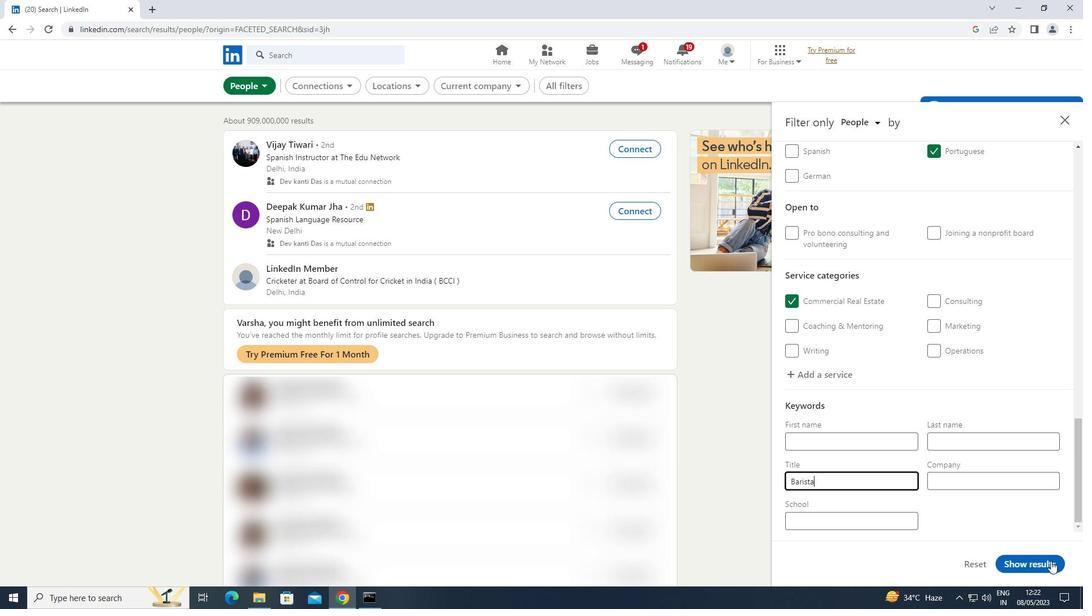 
Action: Mouse pressed left at (1045, 560)
Screenshot: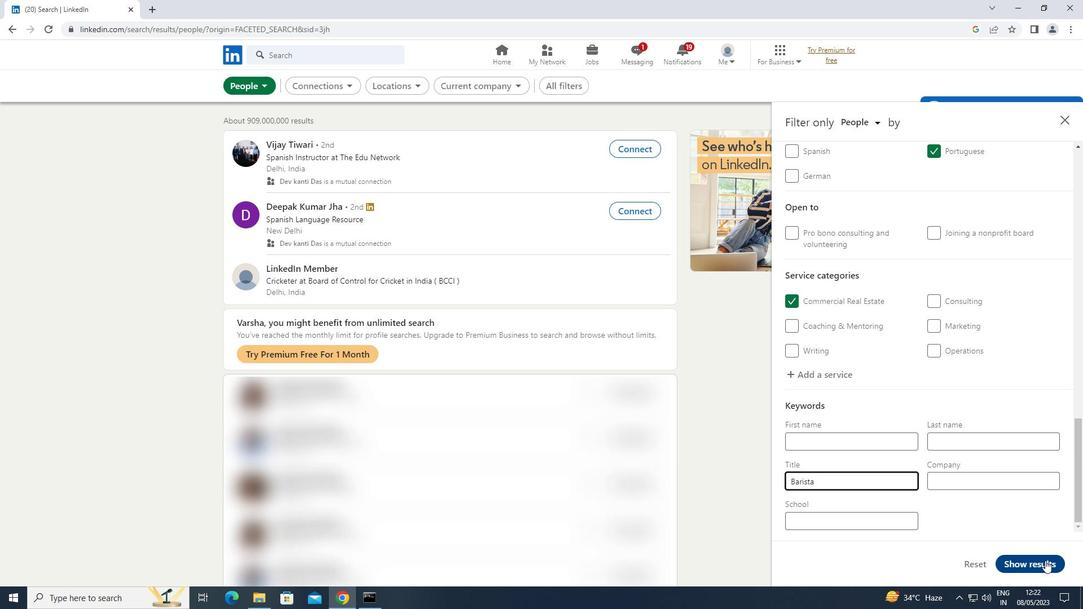 
